 Task: Create a due date automation trigger when advanced on, 2 working days after a card is due add dates due this week at 11:00 AM.
Action: Mouse moved to (850, 263)
Screenshot: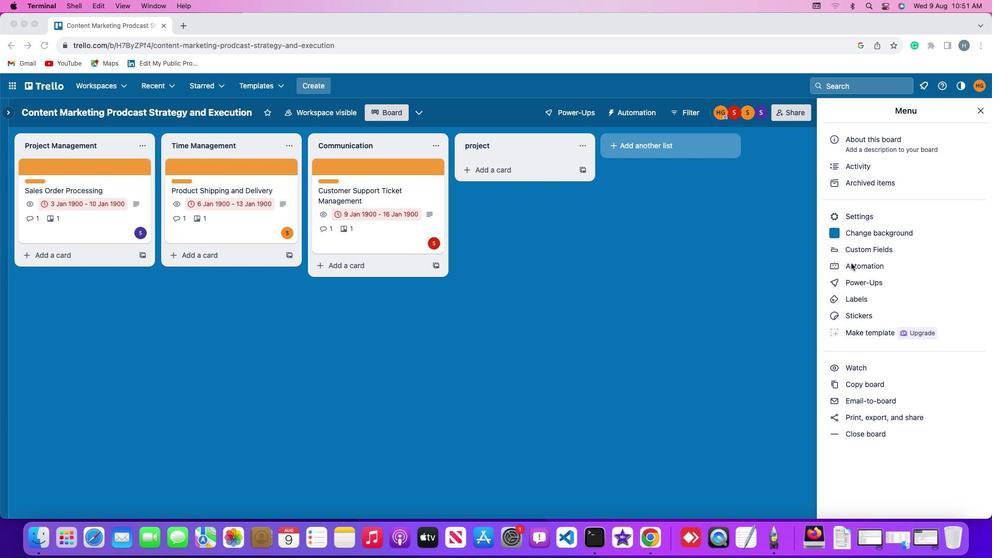 
Action: Mouse pressed left at (850, 263)
Screenshot: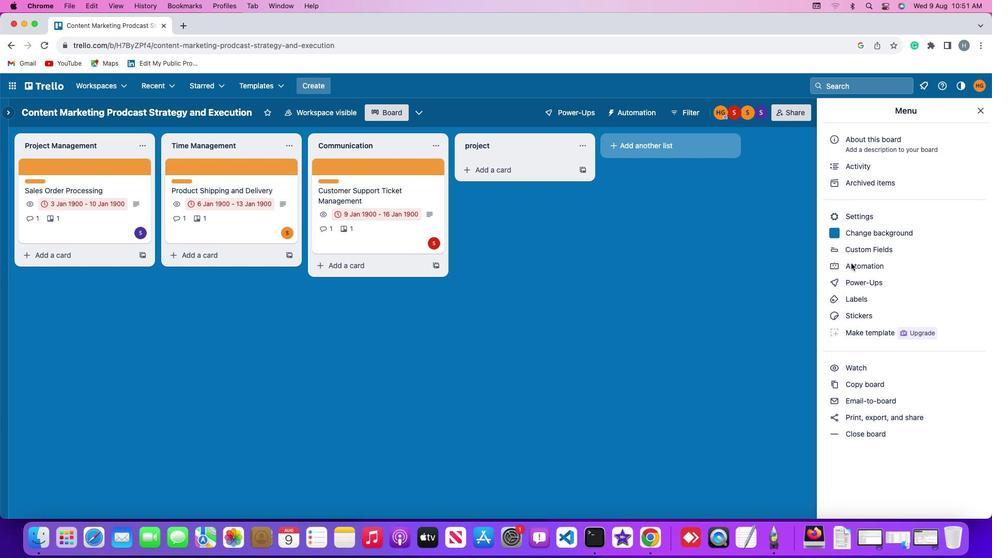 
Action: Mouse pressed left at (850, 263)
Screenshot: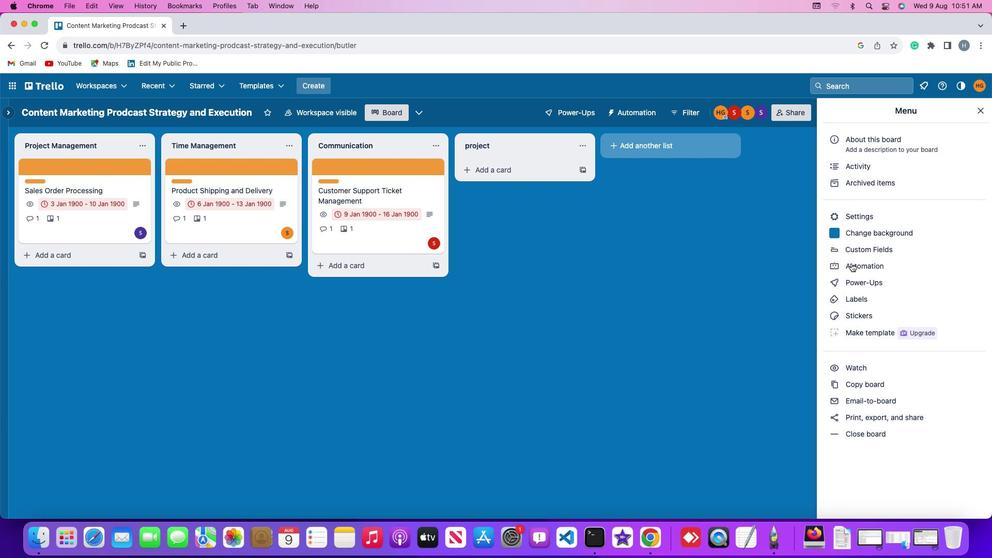 
Action: Mouse moved to (84, 244)
Screenshot: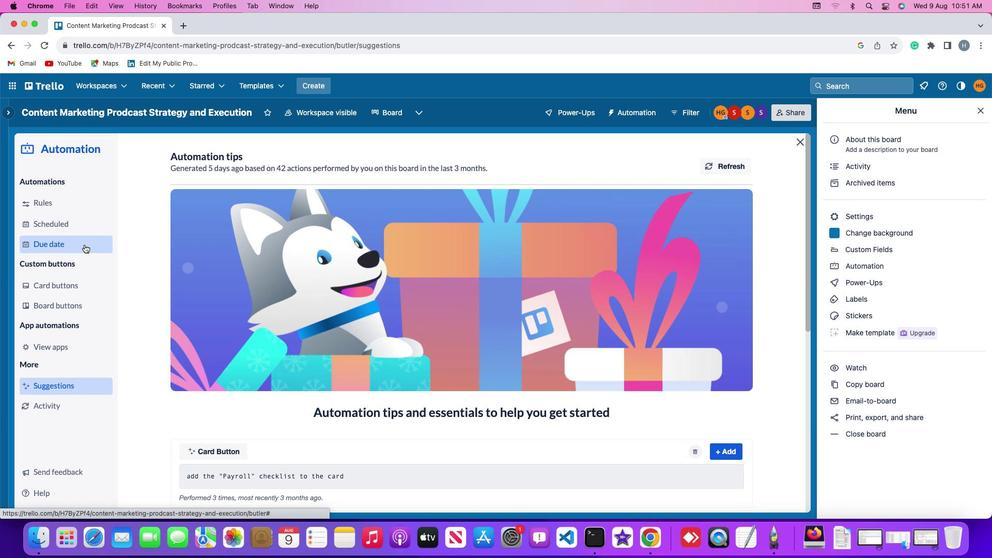 
Action: Mouse pressed left at (84, 244)
Screenshot: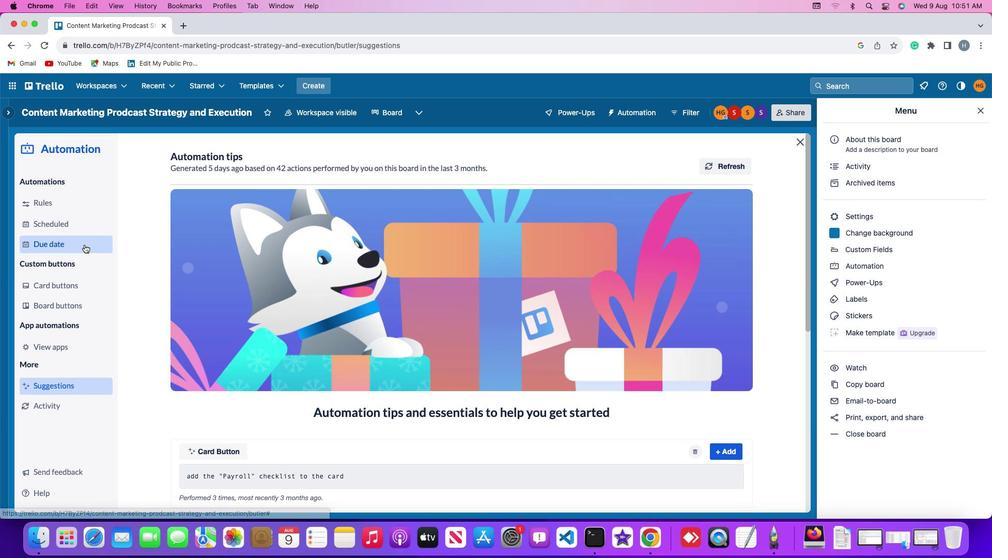 
Action: Mouse moved to (691, 159)
Screenshot: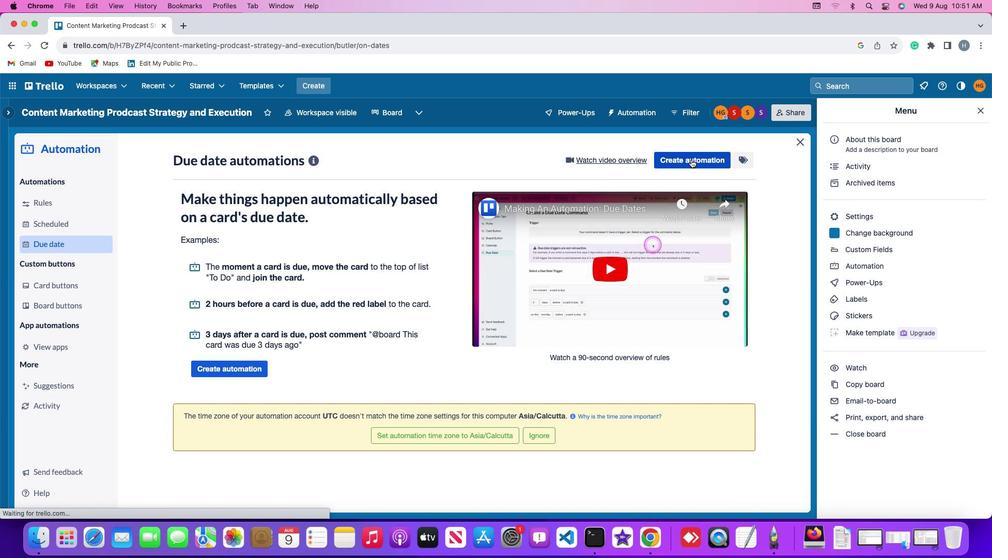 
Action: Mouse pressed left at (691, 159)
Screenshot: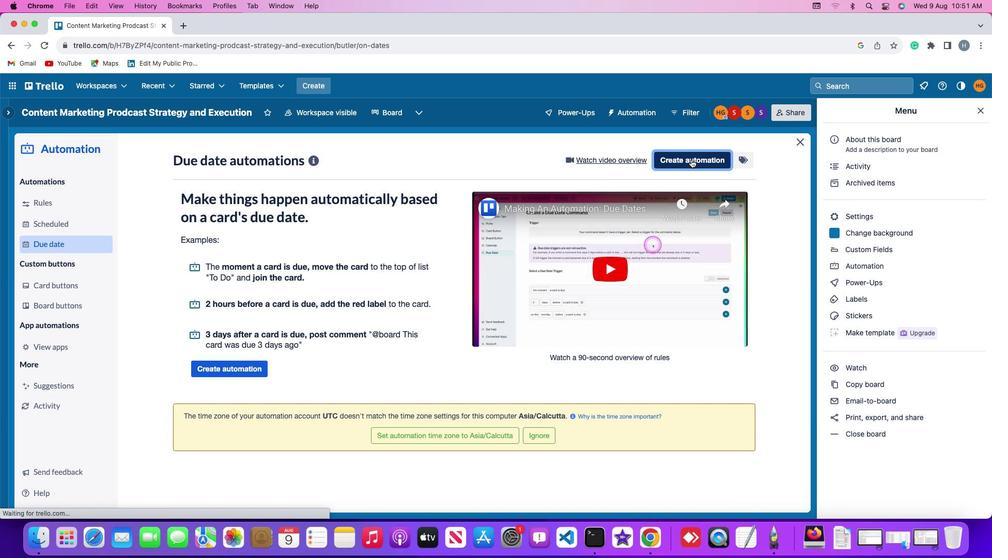 
Action: Mouse moved to (347, 255)
Screenshot: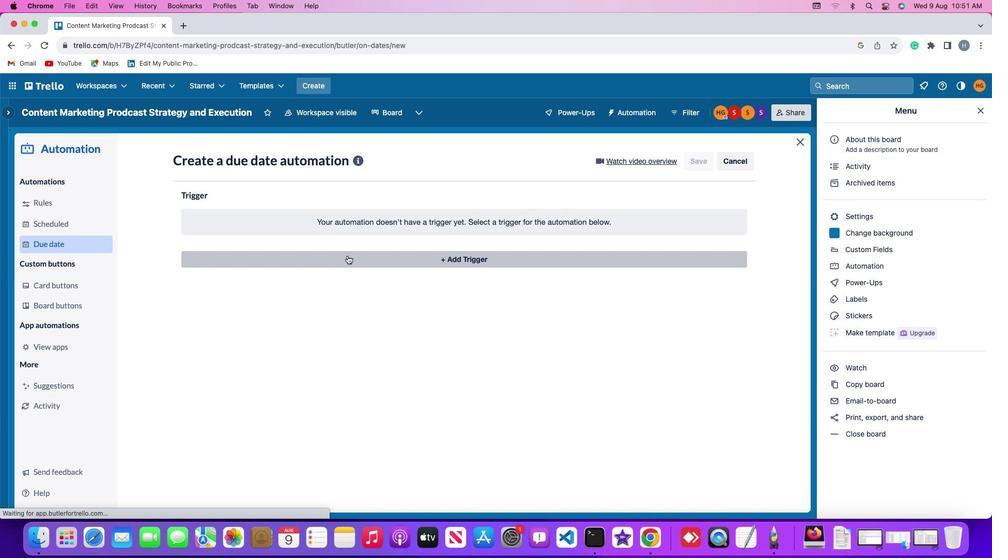 
Action: Mouse pressed left at (347, 255)
Screenshot: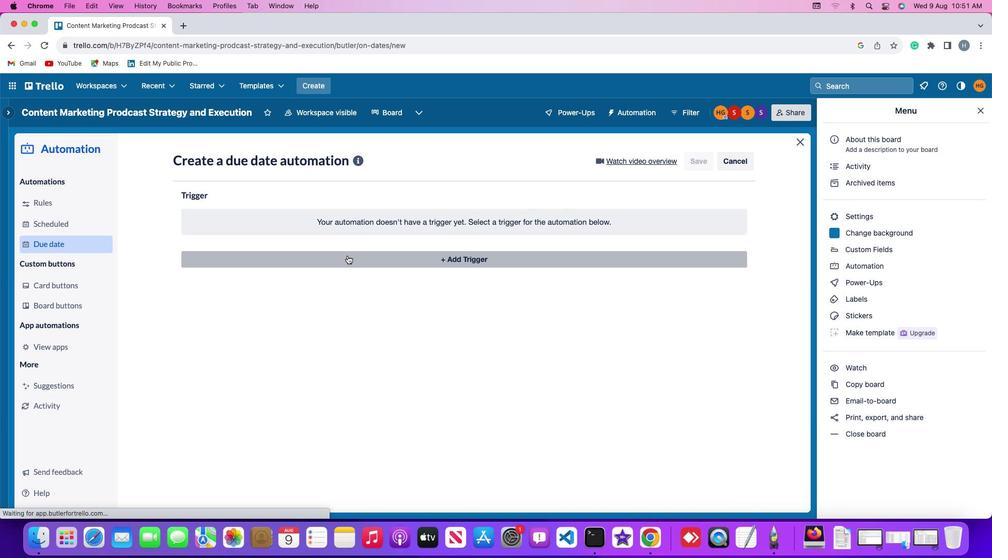 
Action: Mouse moved to (199, 412)
Screenshot: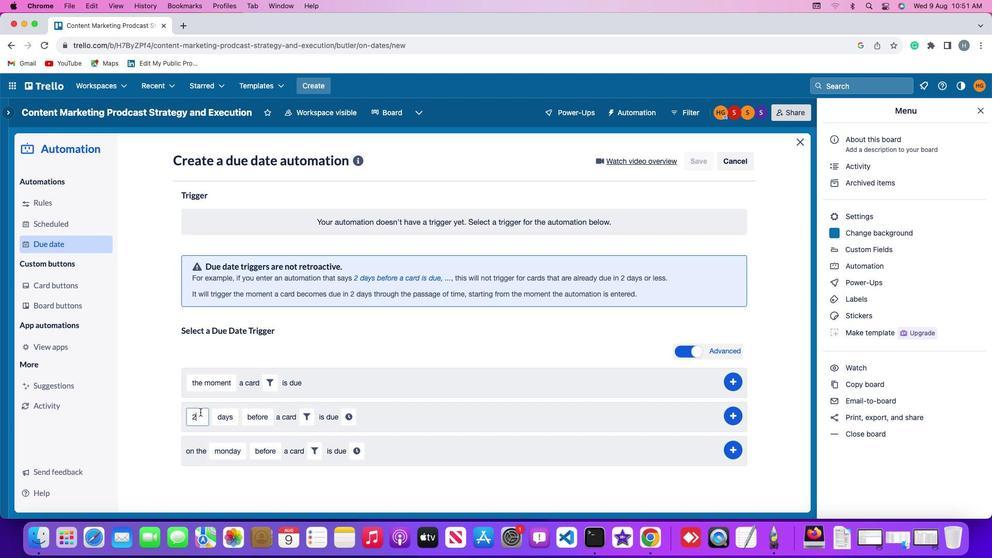 
Action: Mouse pressed left at (199, 412)
Screenshot: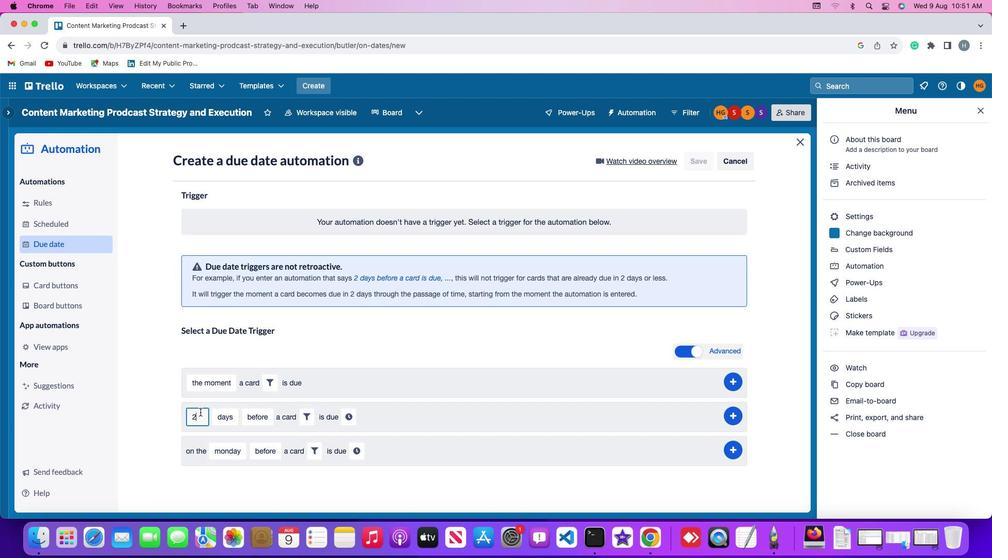 
Action: Key pressed Key.backspace'2'
Screenshot: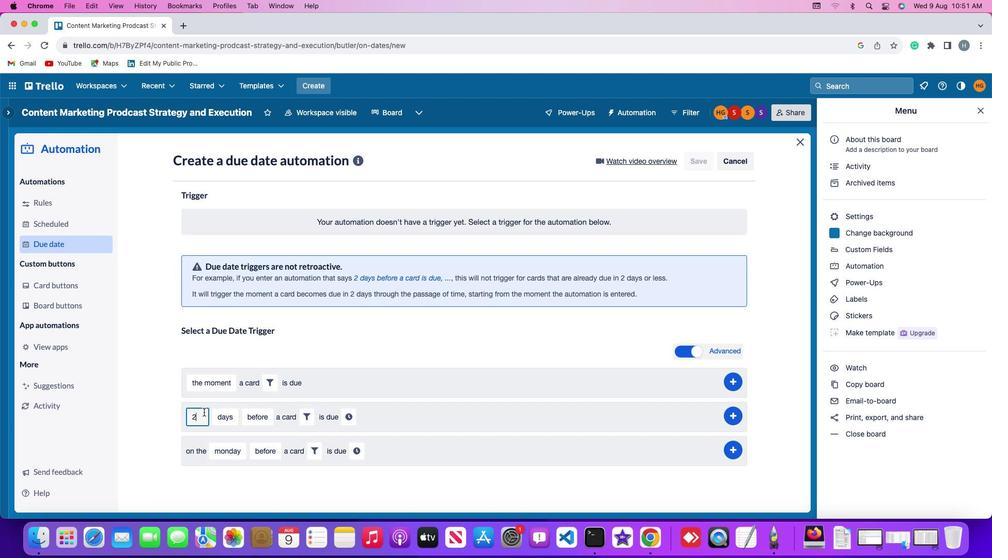 
Action: Mouse moved to (222, 414)
Screenshot: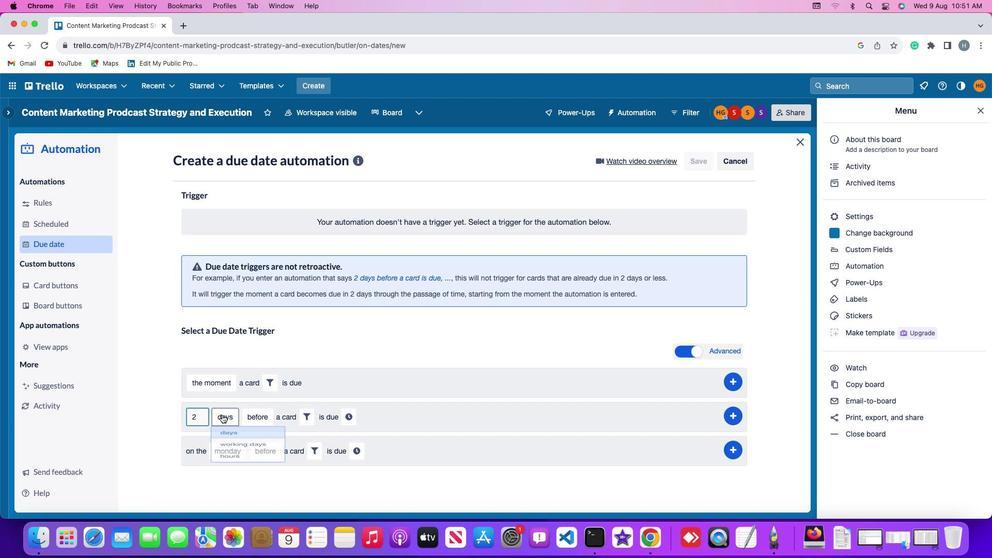 
Action: Mouse pressed left at (222, 414)
Screenshot: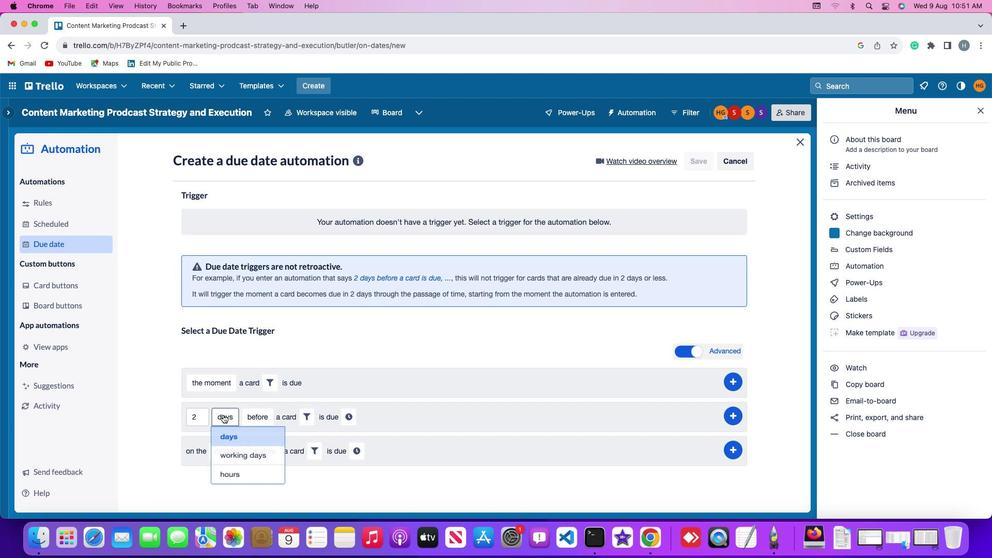 
Action: Mouse moved to (235, 455)
Screenshot: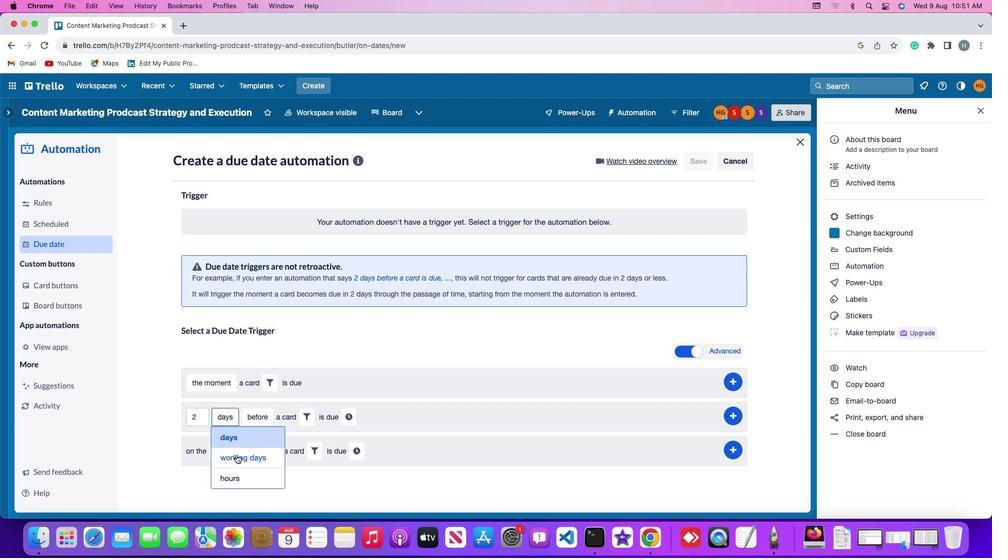 
Action: Mouse pressed left at (235, 455)
Screenshot: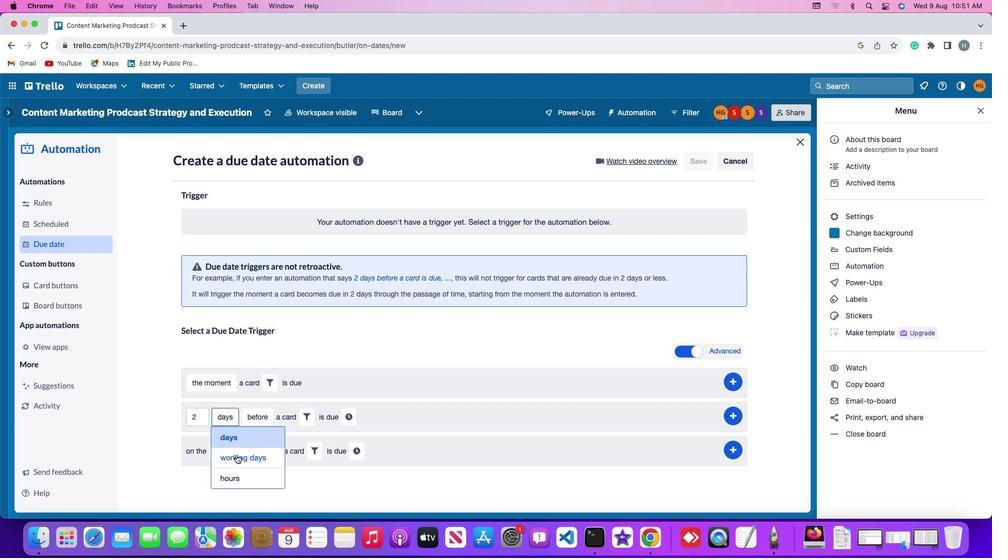 
Action: Mouse moved to (290, 411)
Screenshot: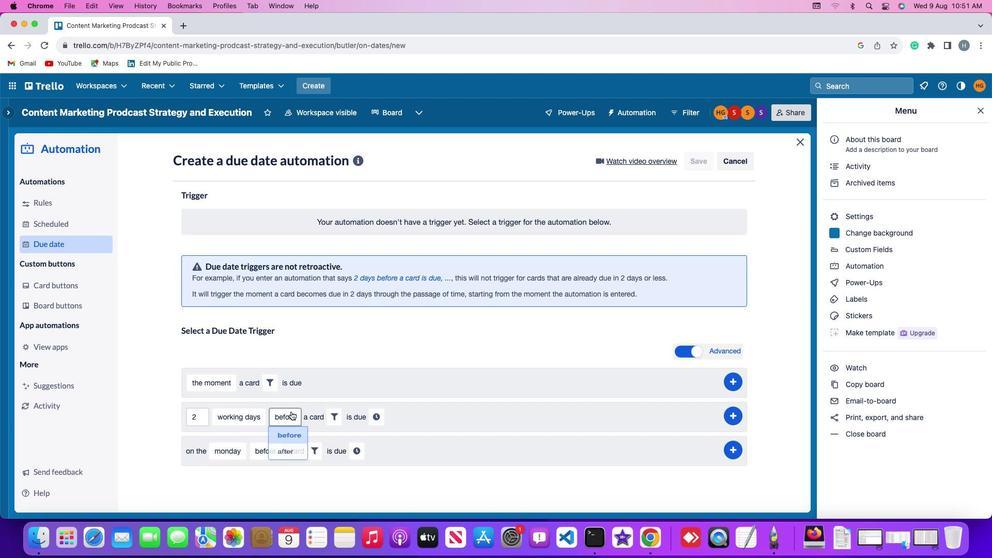 
Action: Mouse pressed left at (290, 411)
Screenshot: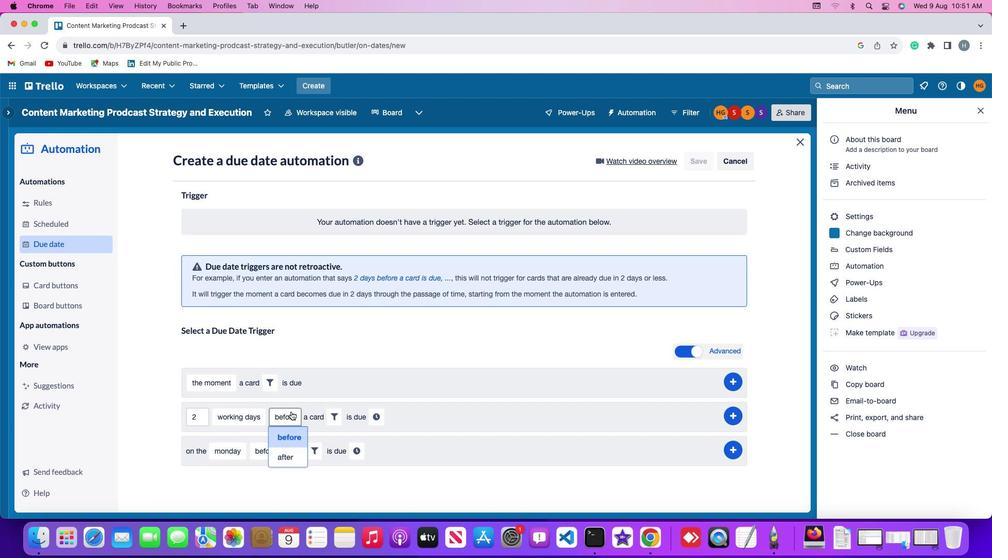 
Action: Mouse moved to (284, 462)
Screenshot: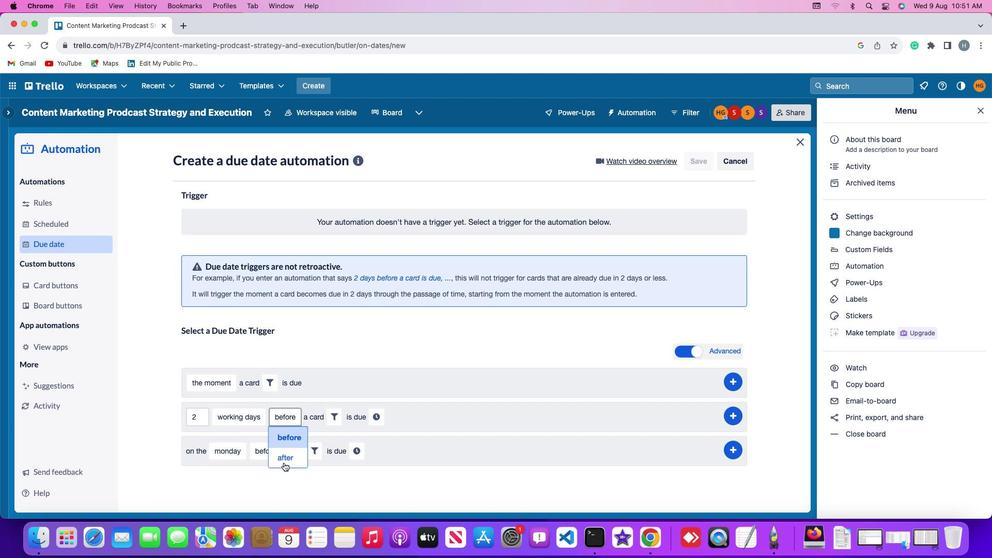
Action: Mouse pressed left at (284, 462)
Screenshot: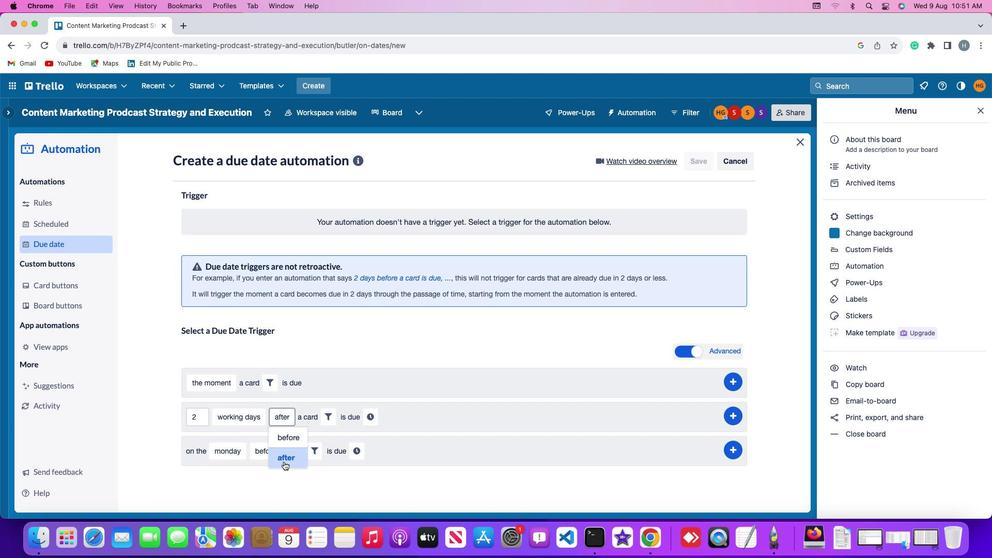 
Action: Mouse moved to (330, 419)
Screenshot: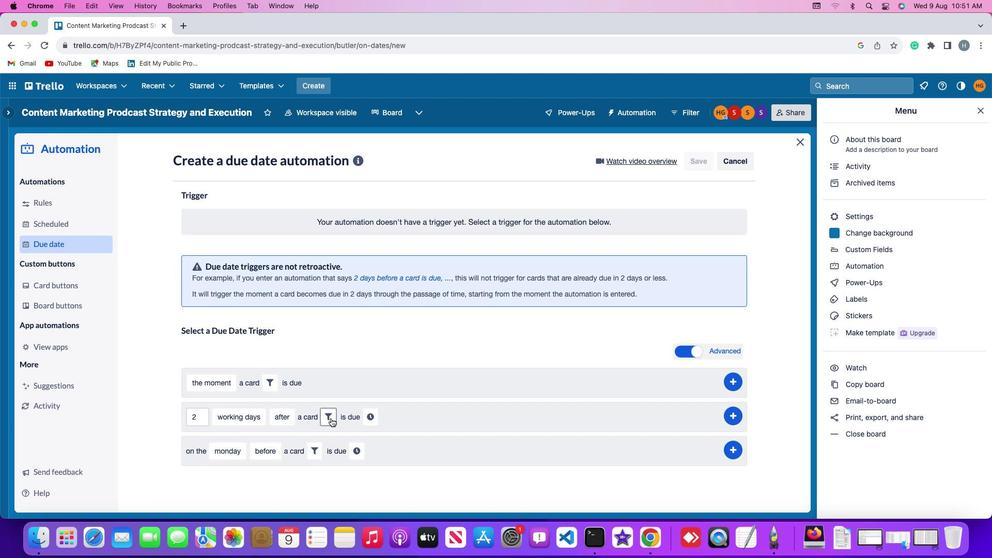 
Action: Mouse pressed left at (330, 419)
Screenshot: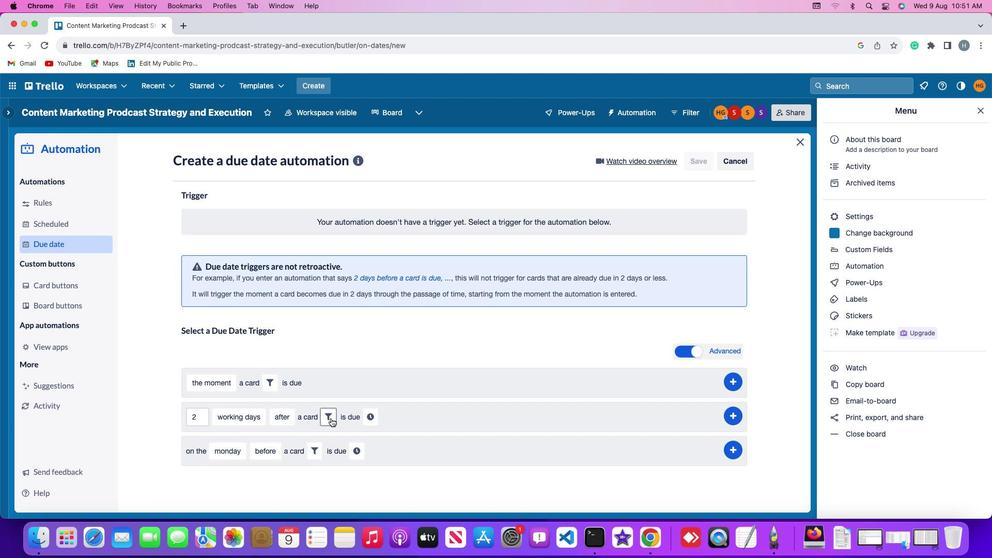 
Action: Mouse moved to (381, 447)
Screenshot: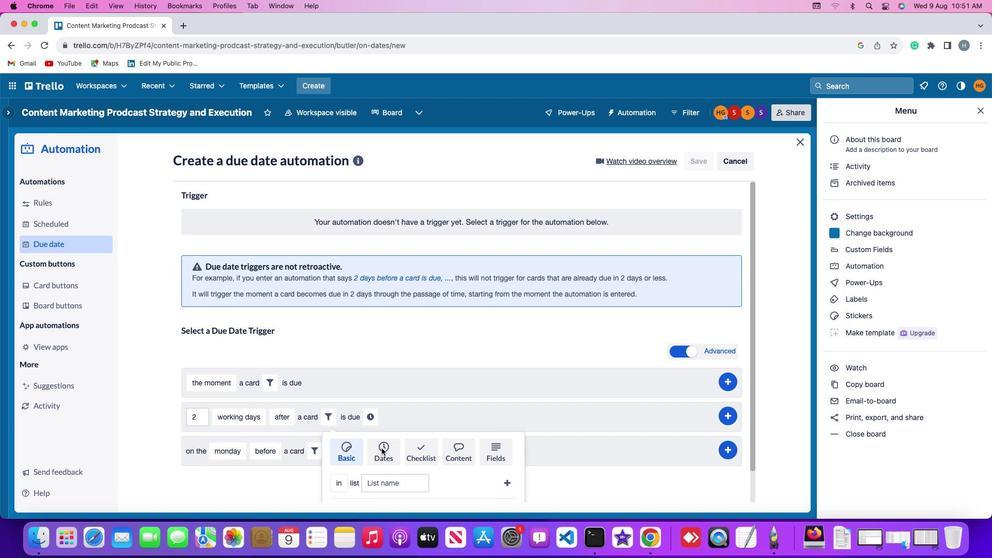 
Action: Mouse pressed left at (381, 447)
Screenshot: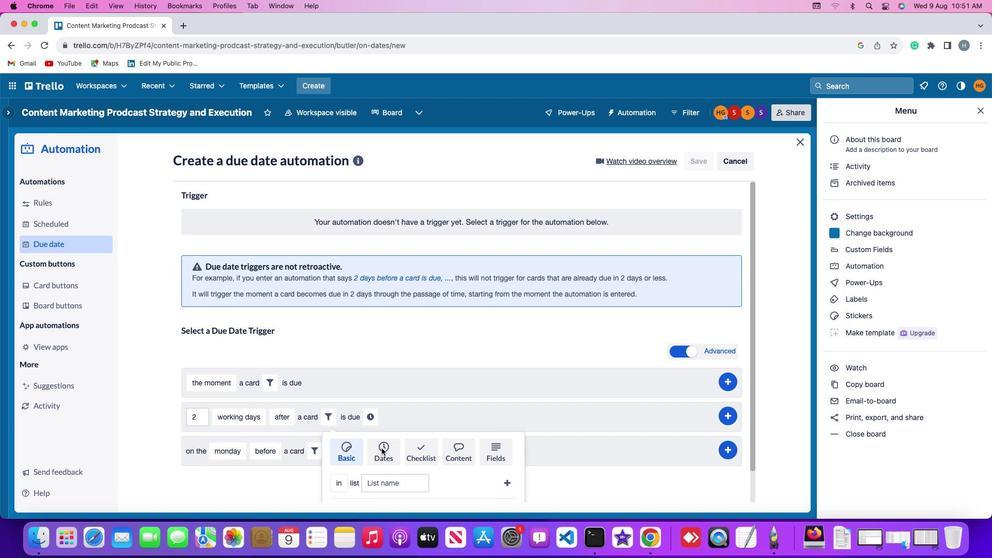 
Action: Mouse moved to (313, 473)
Screenshot: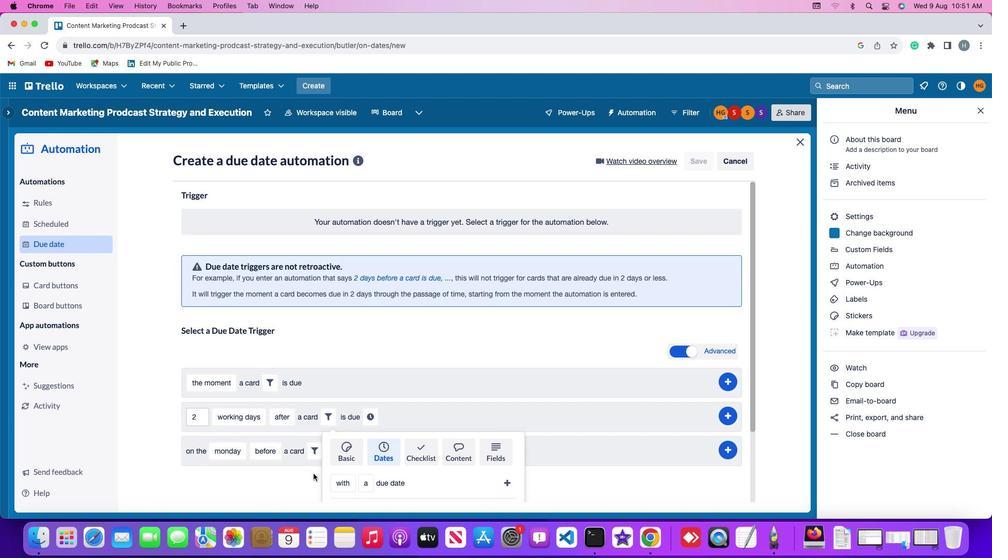 
Action: Mouse scrolled (313, 473) with delta (0, 0)
Screenshot: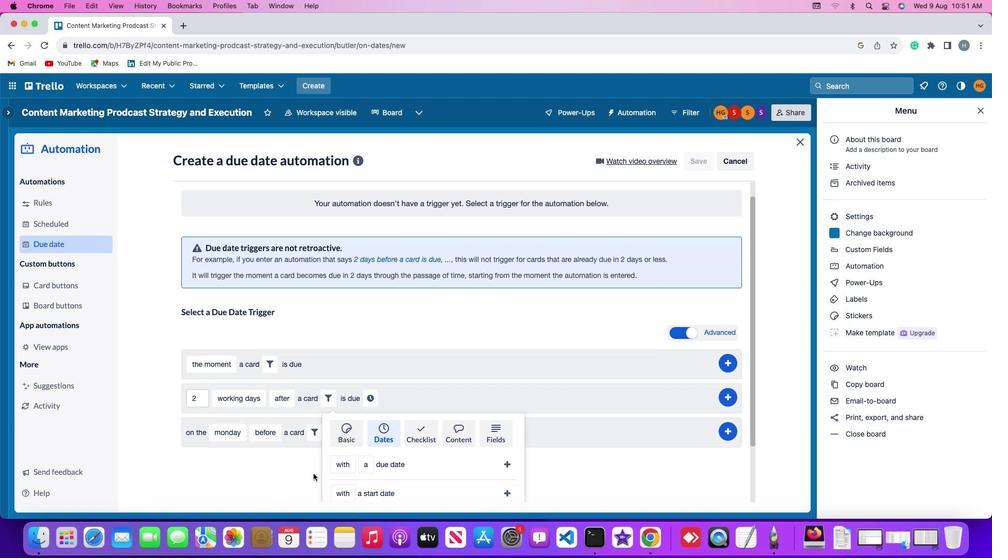 
Action: Mouse scrolled (313, 473) with delta (0, 0)
Screenshot: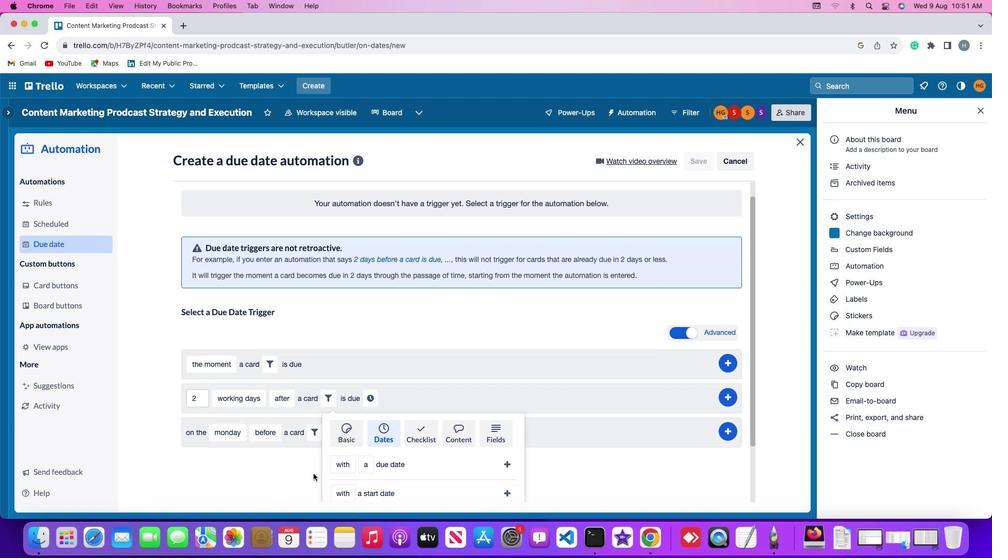 
Action: Mouse scrolled (313, 473) with delta (0, -1)
Screenshot: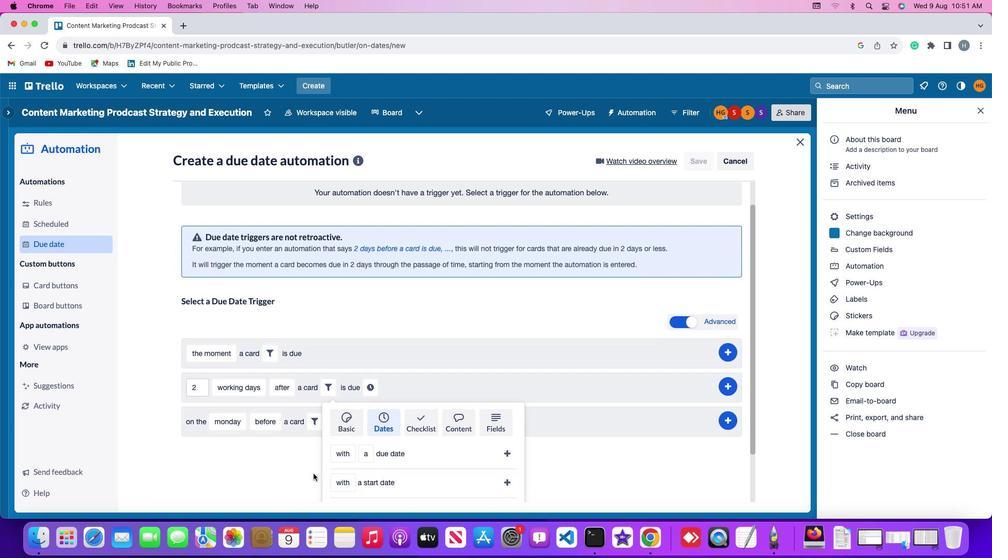 
Action: Mouse scrolled (313, 473) with delta (0, -2)
Screenshot: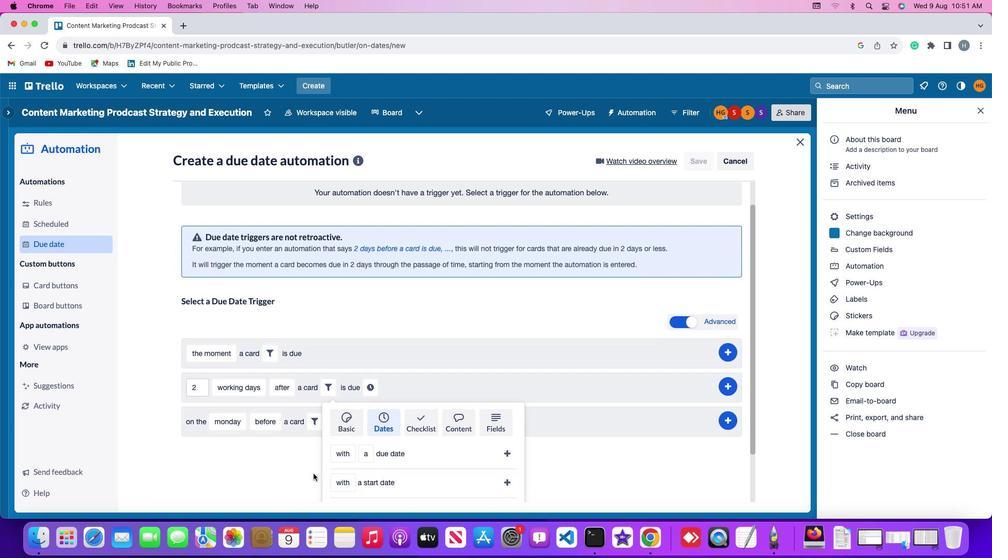 
Action: Mouse scrolled (313, 473) with delta (0, -3)
Screenshot: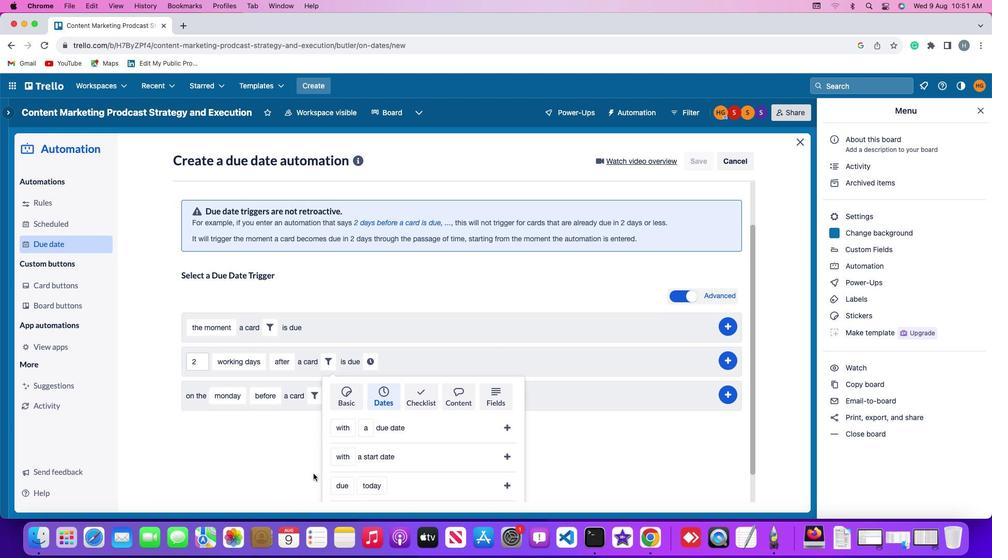
Action: Mouse scrolled (313, 473) with delta (0, -3)
Screenshot: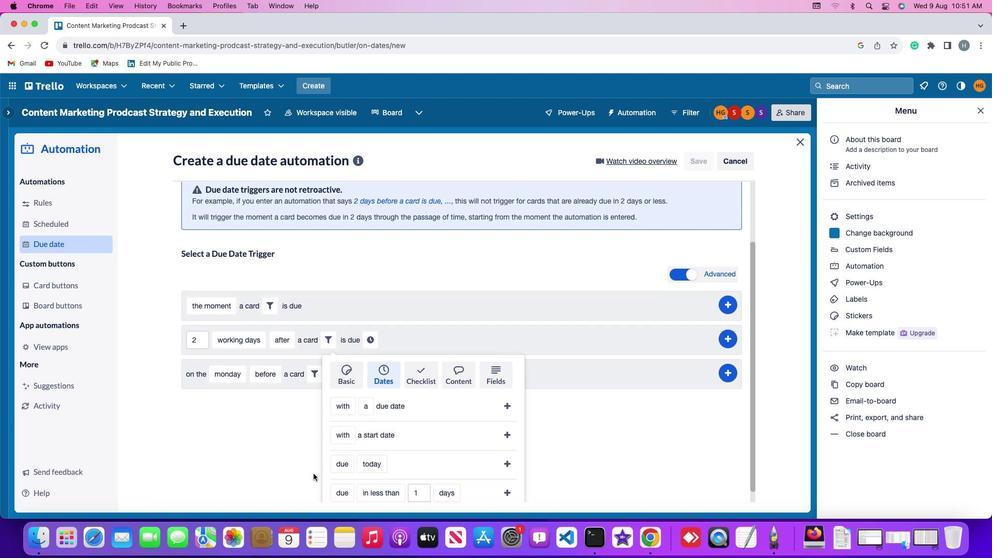 
Action: Mouse scrolled (313, 473) with delta (0, 0)
Screenshot: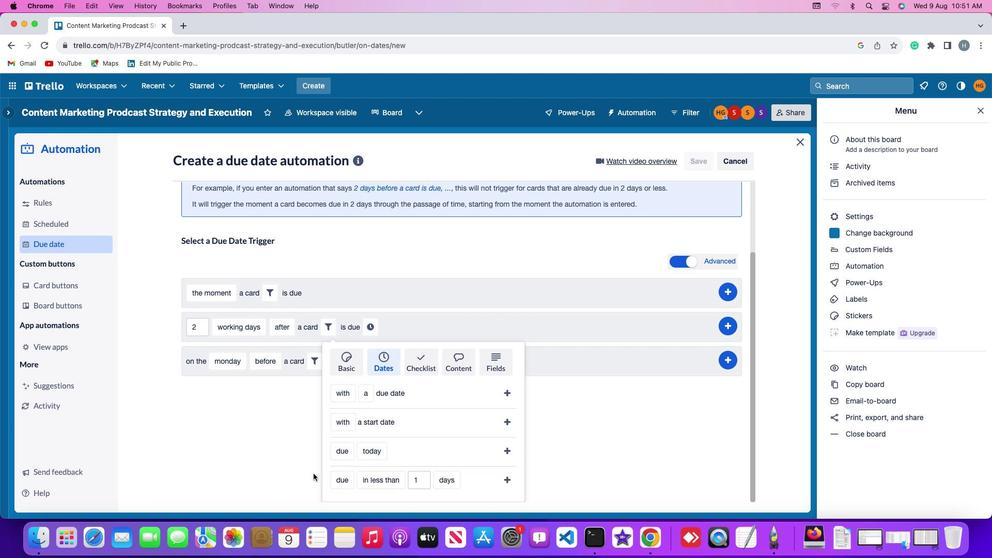 
Action: Mouse scrolled (313, 473) with delta (0, 0)
Screenshot: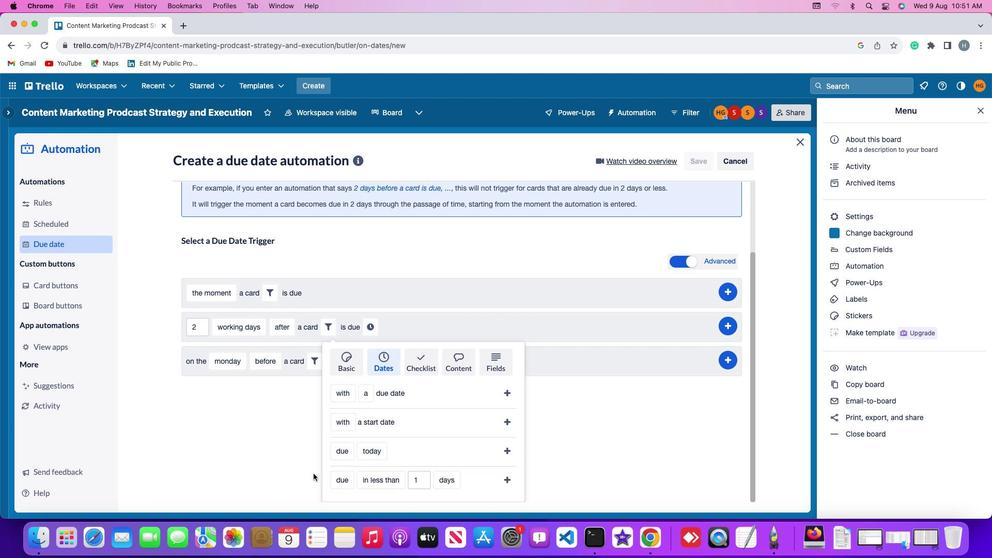 
Action: Mouse scrolled (313, 473) with delta (0, -1)
Screenshot: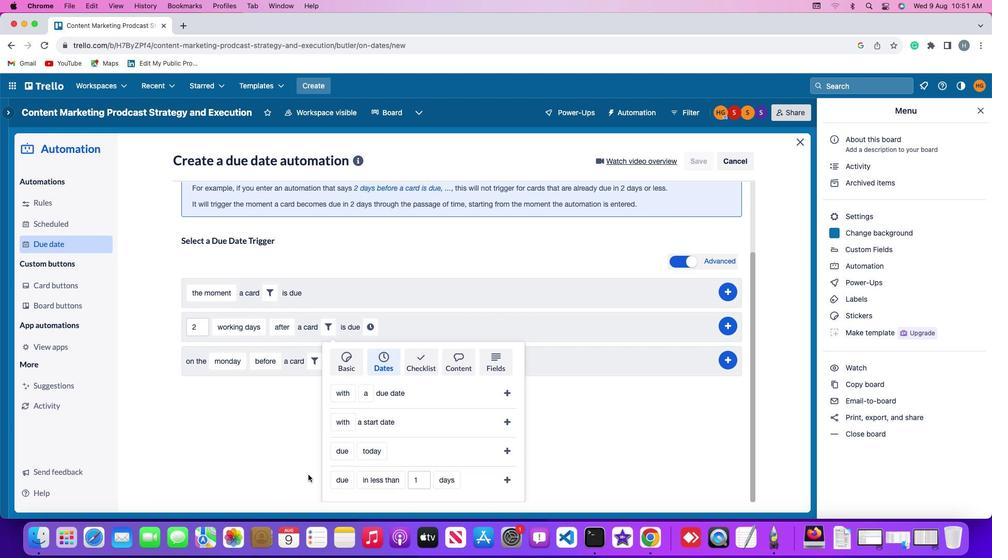 
Action: Mouse scrolled (313, 473) with delta (0, -2)
Screenshot: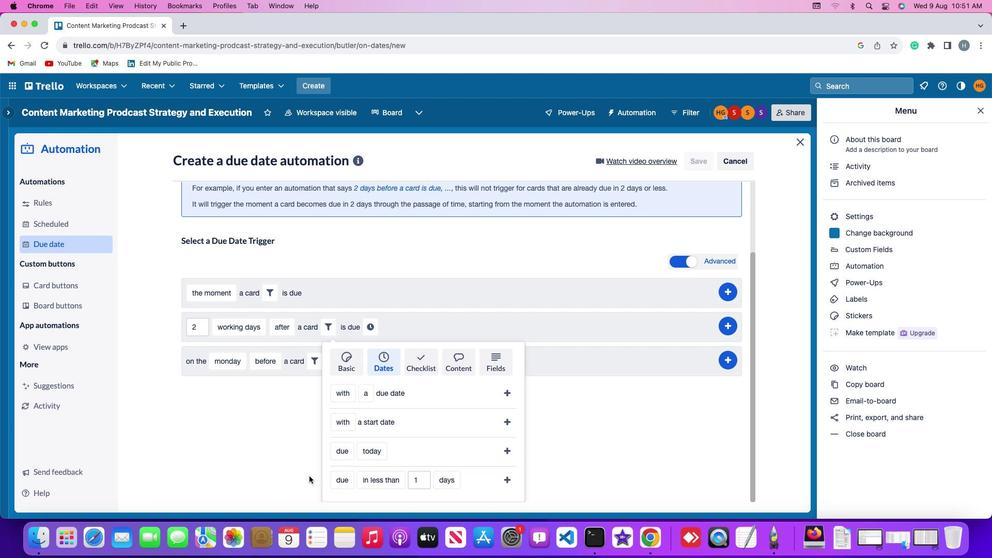 
Action: Mouse moved to (335, 458)
Screenshot: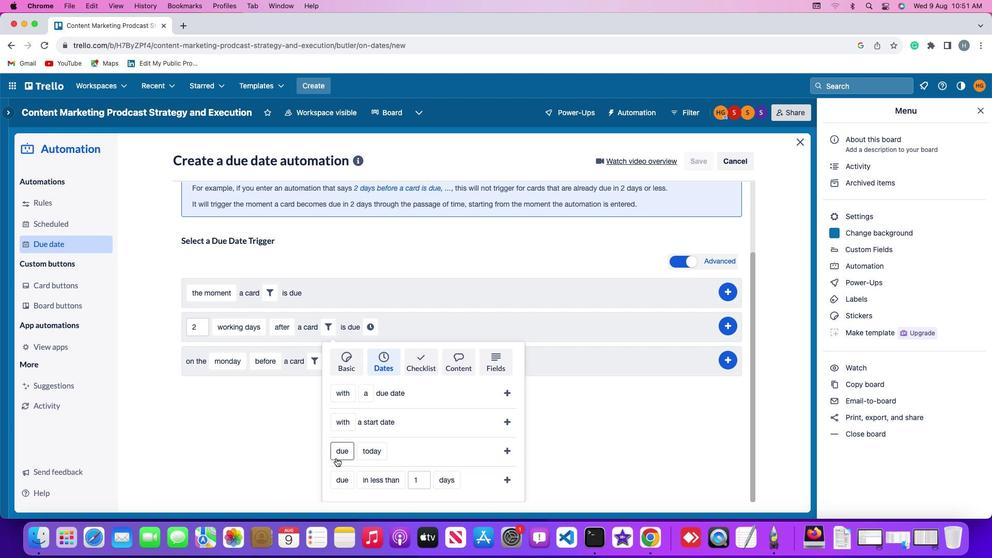 
Action: Mouse pressed left at (335, 458)
Screenshot: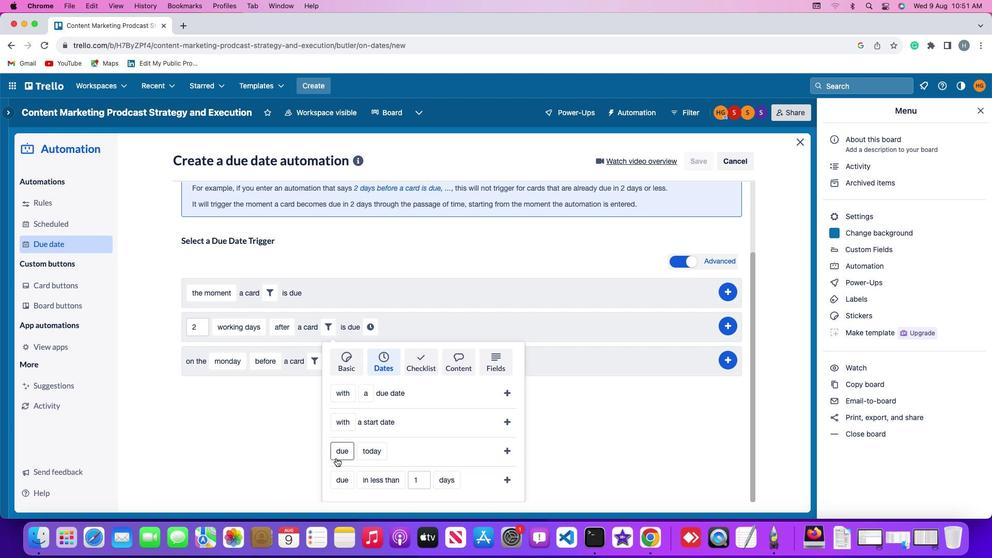 
Action: Mouse moved to (366, 372)
Screenshot: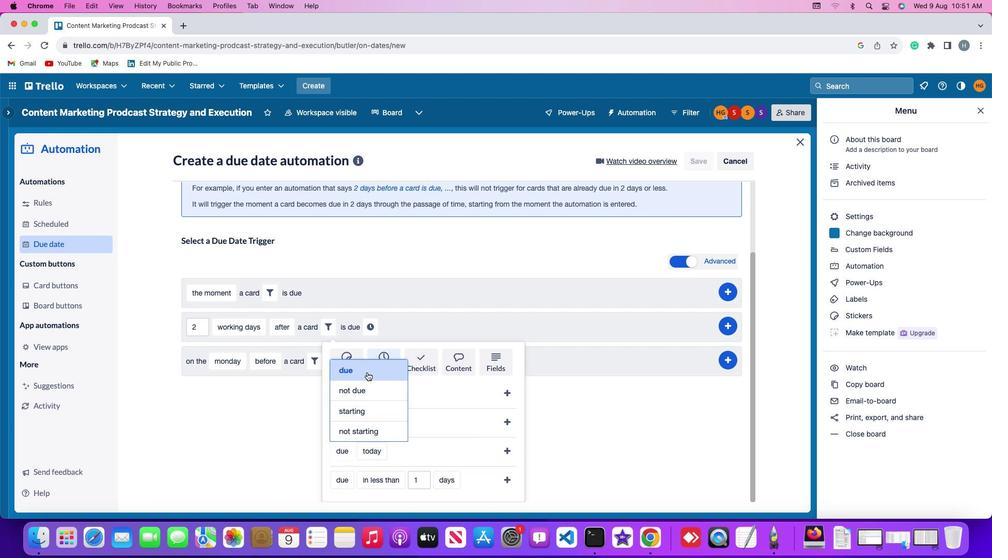 
Action: Mouse pressed left at (366, 372)
Screenshot: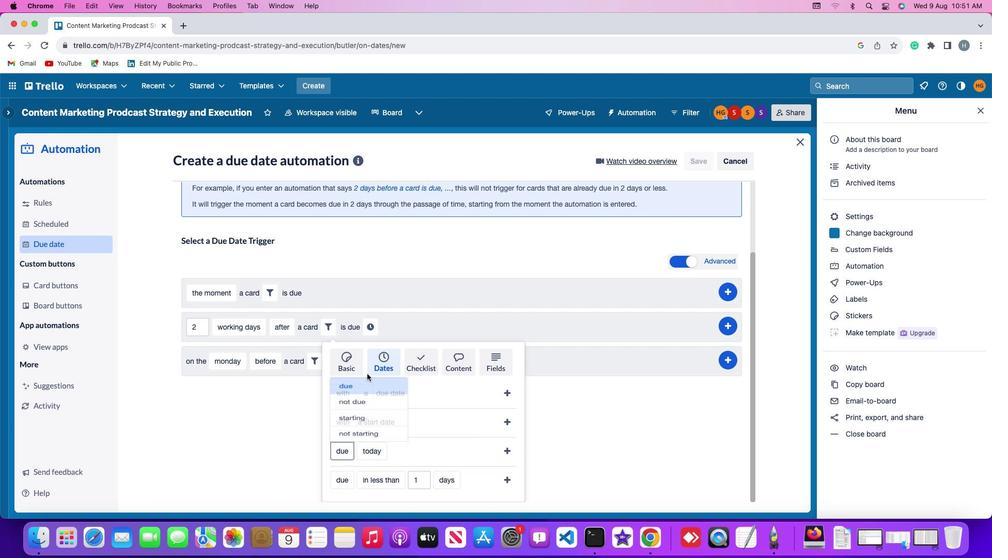 
Action: Mouse moved to (375, 447)
Screenshot: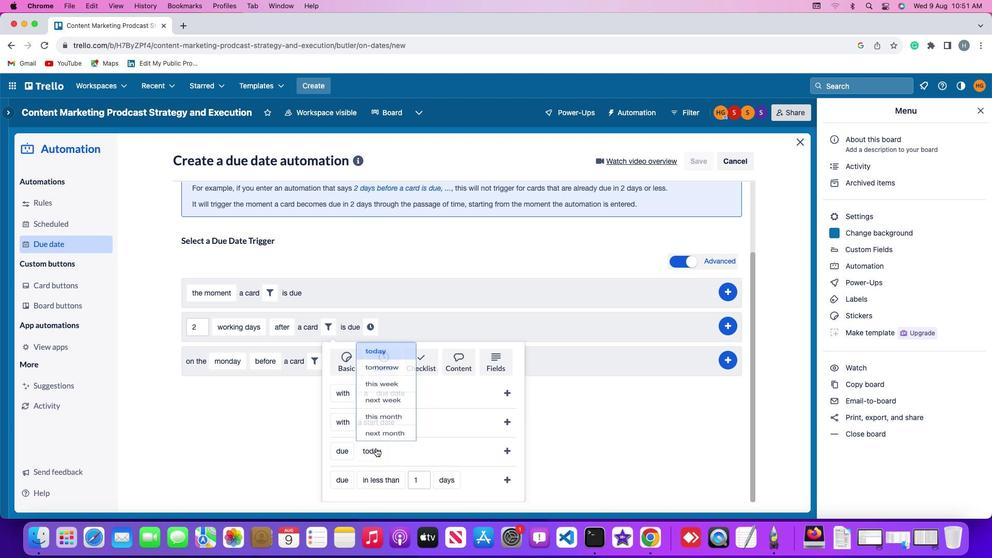 
Action: Mouse pressed left at (375, 447)
Screenshot: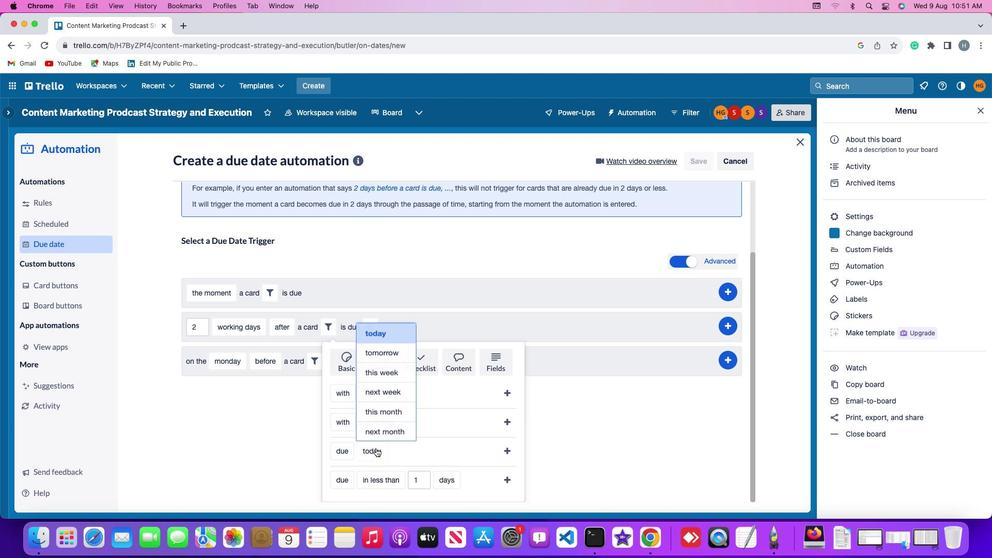 
Action: Mouse moved to (384, 365)
Screenshot: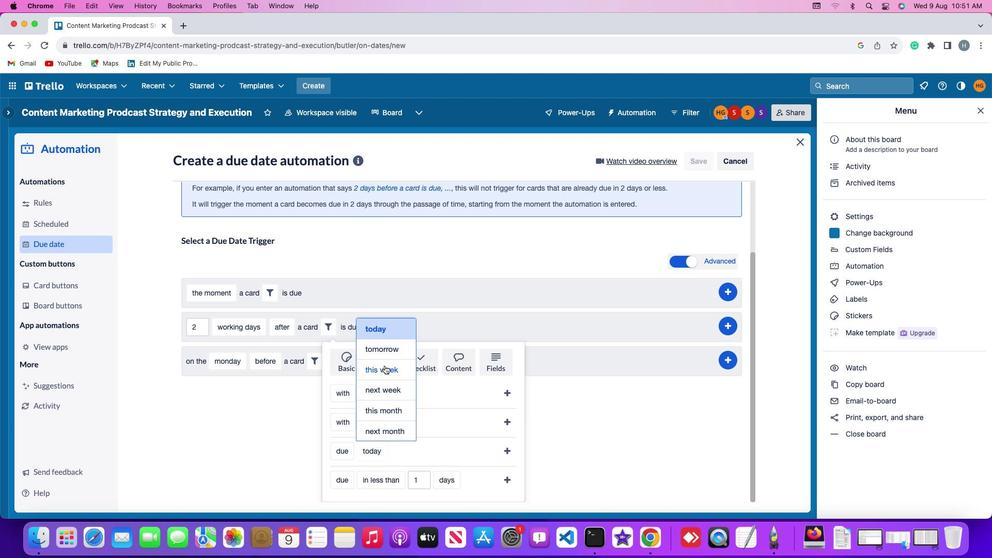 
Action: Mouse pressed left at (384, 365)
Screenshot: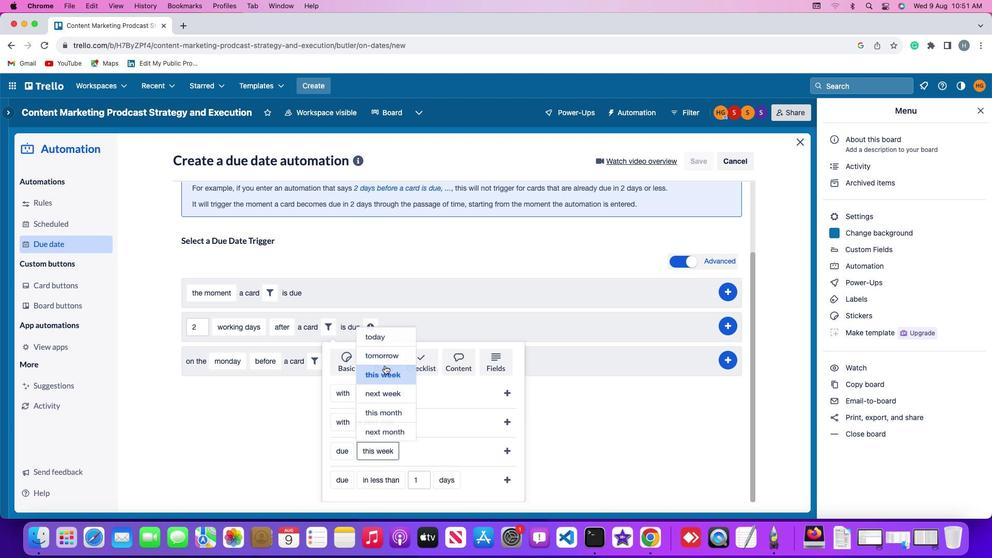 
Action: Mouse moved to (507, 448)
Screenshot: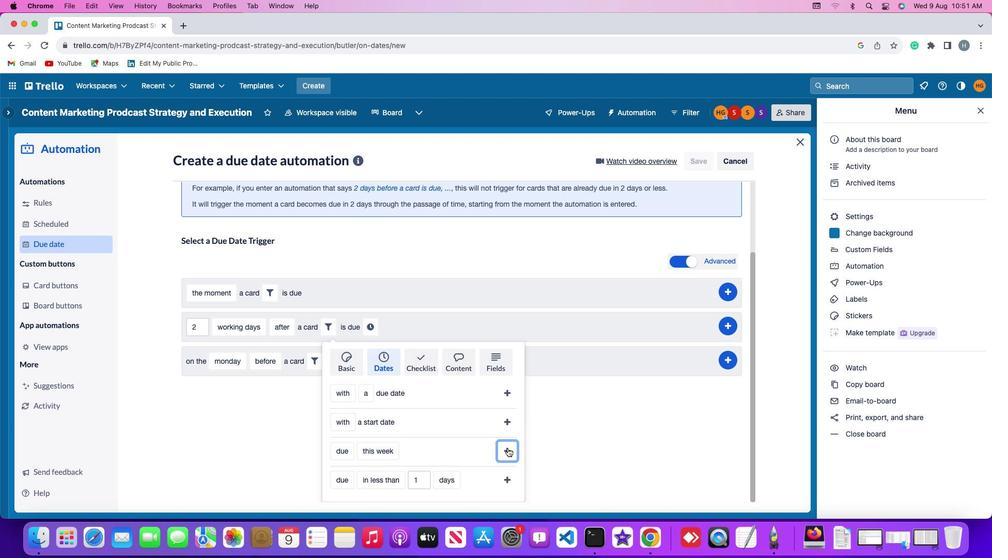 
Action: Mouse pressed left at (507, 448)
Screenshot: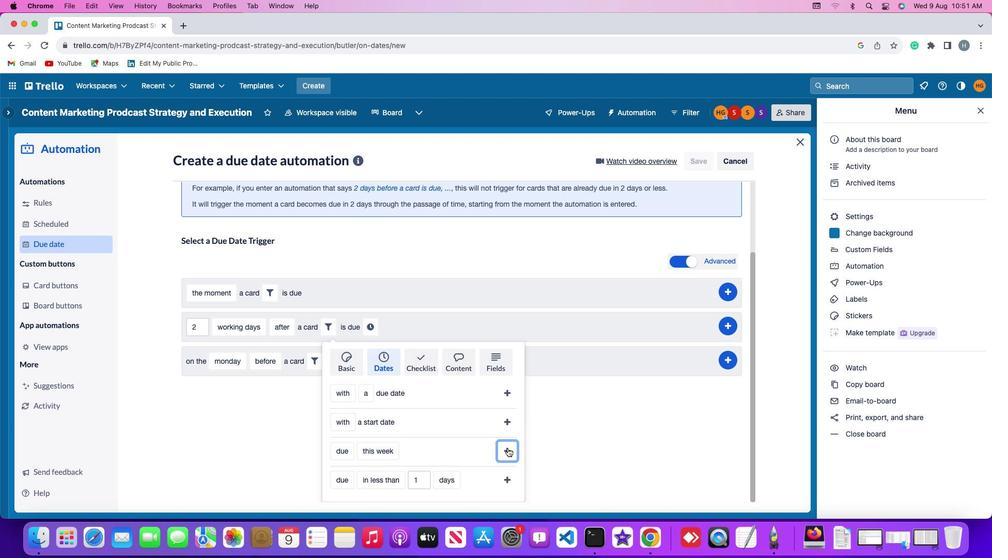 
Action: Mouse moved to (440, 409)
Screenshot: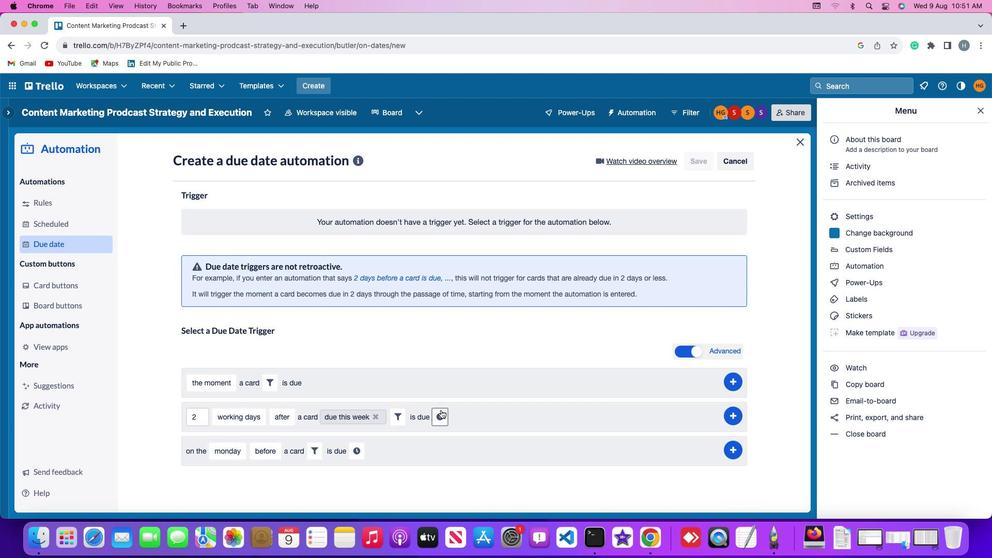 
Action: Mouse pressed left at (440, 409)
Screenshot: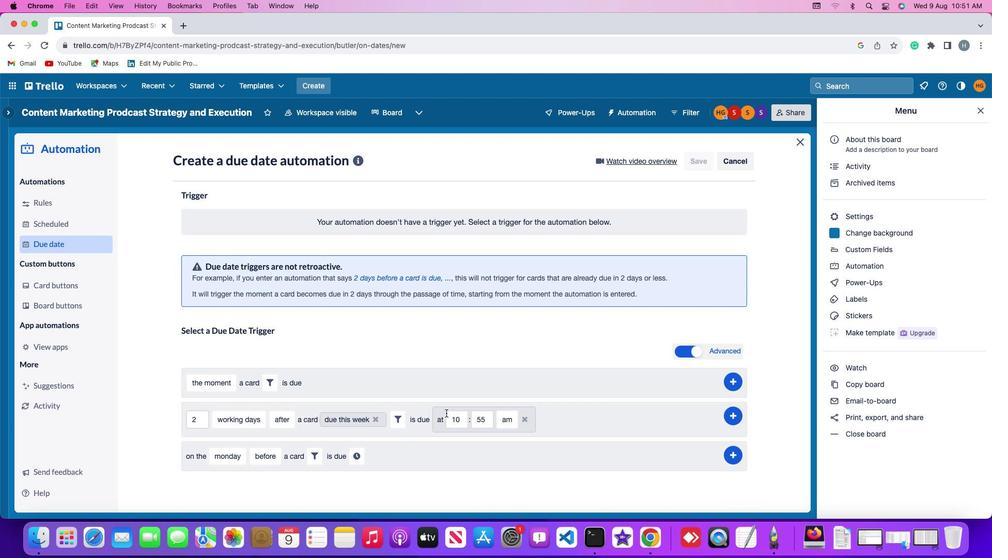 
Action: Mouse moved to (459, 419)
Screenshot: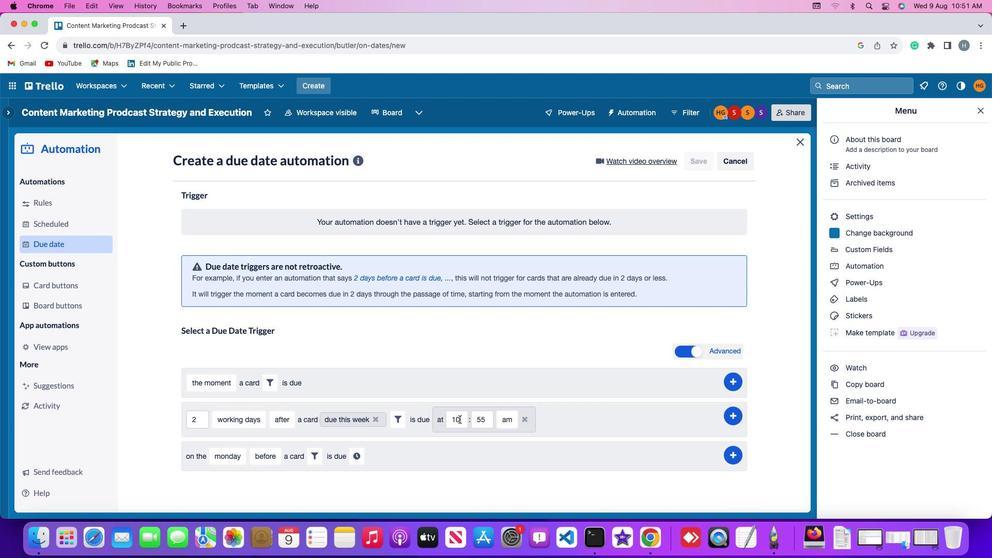 
Action: Mouse pressed left at (459, 419)
Screenshot: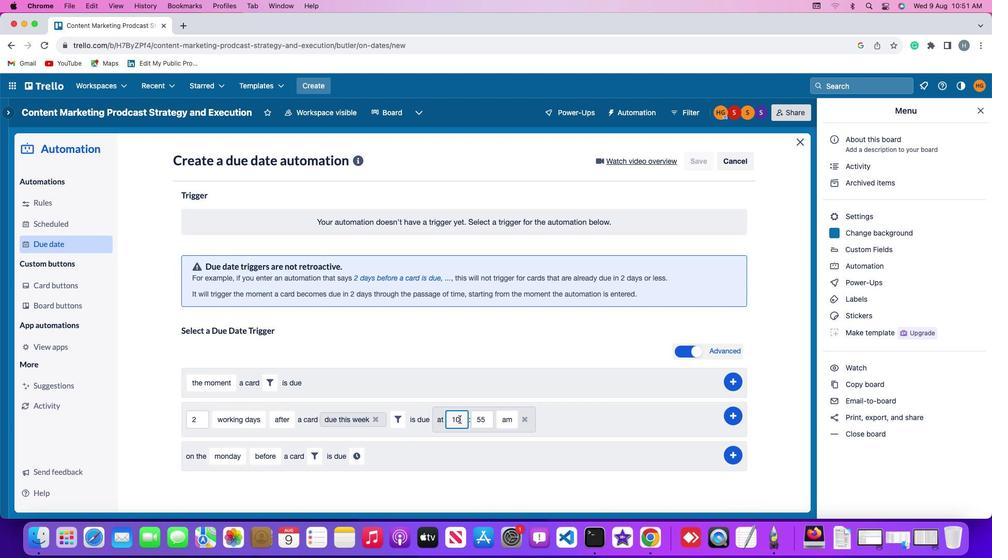 
Action: Key pressed Key.backspaceKey.backspace
Screenshot: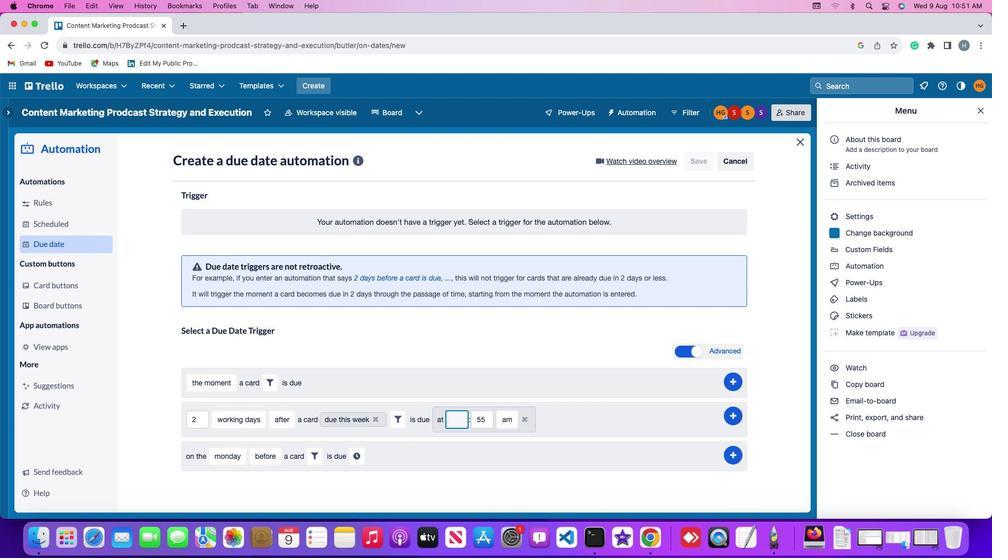 
Action: Mouse moved to (460, 420)
Screenshot: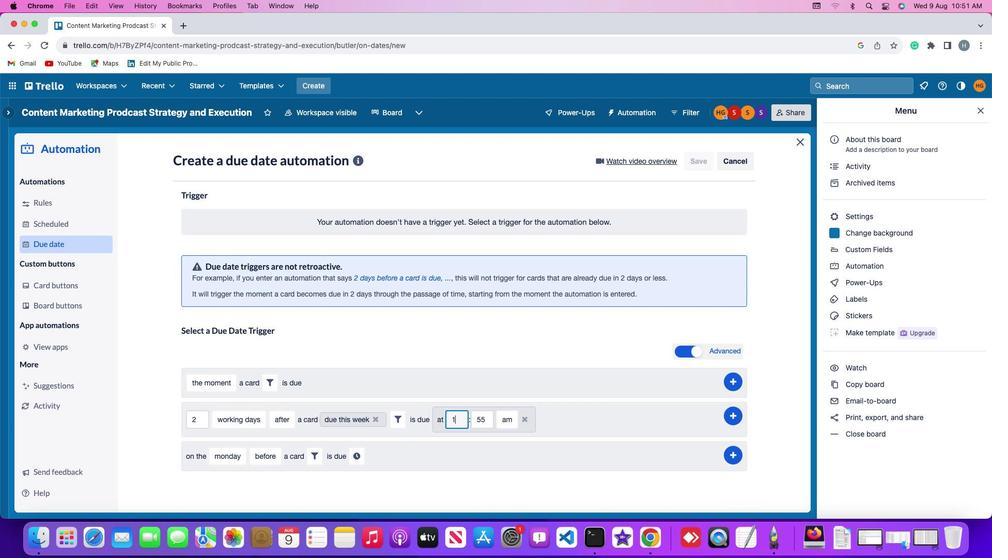 
Action: Key pressed '1'
Screenshot: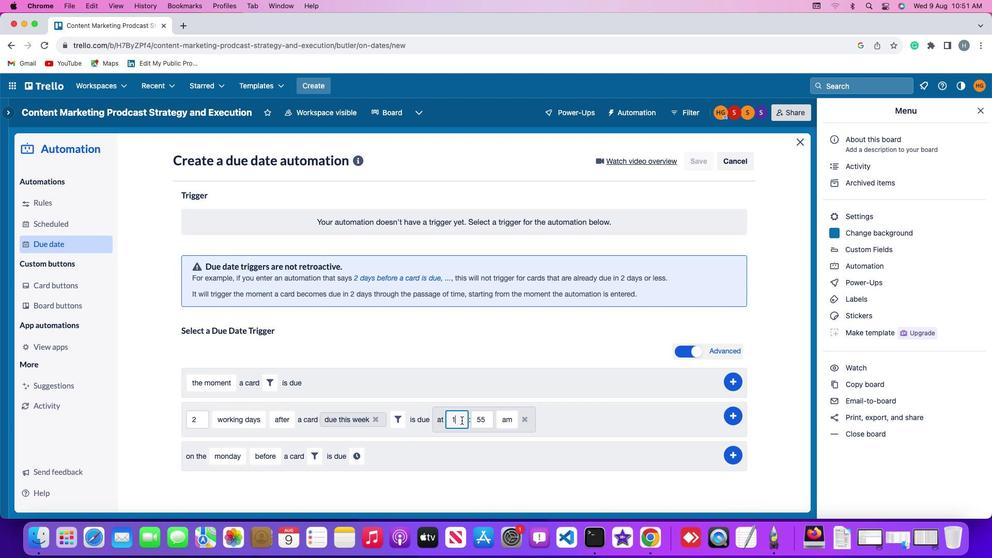 
Action: Mouse moved to (460, 420)
Screenshot: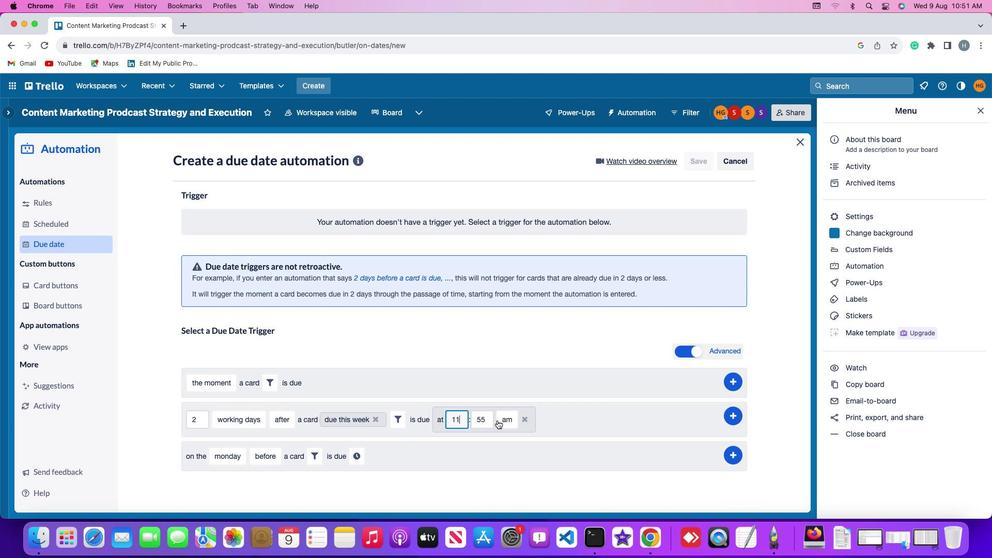 
Action: Key pressed '1'
Screenshot: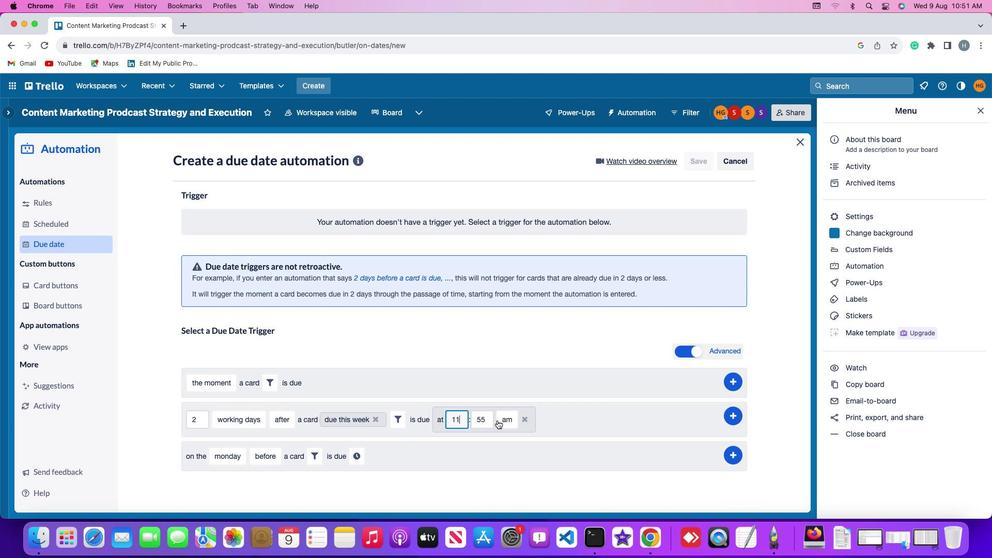 
Action: Mouse moved to (491, 417)
Screenshot: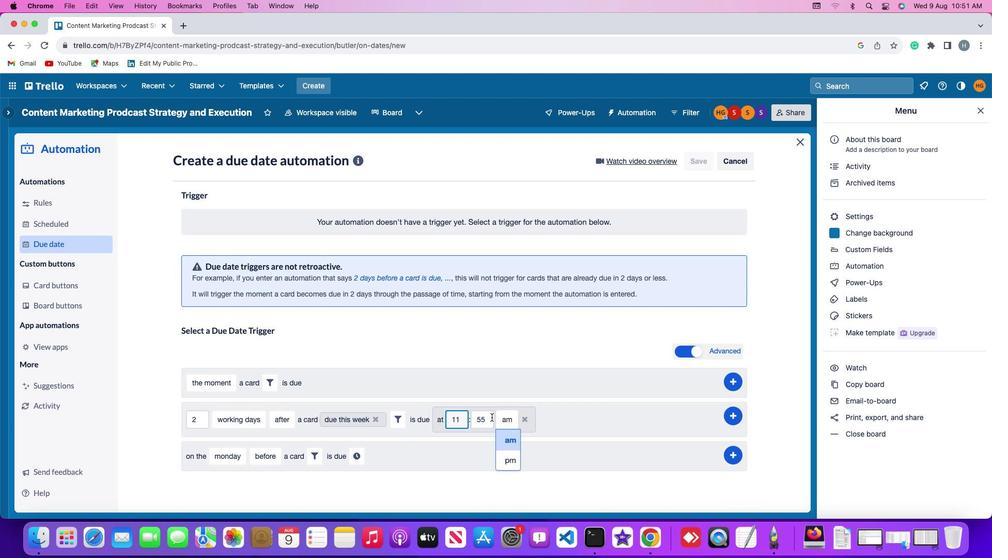 
Action: Mouse pressed left at (491, 417)
Screenshot: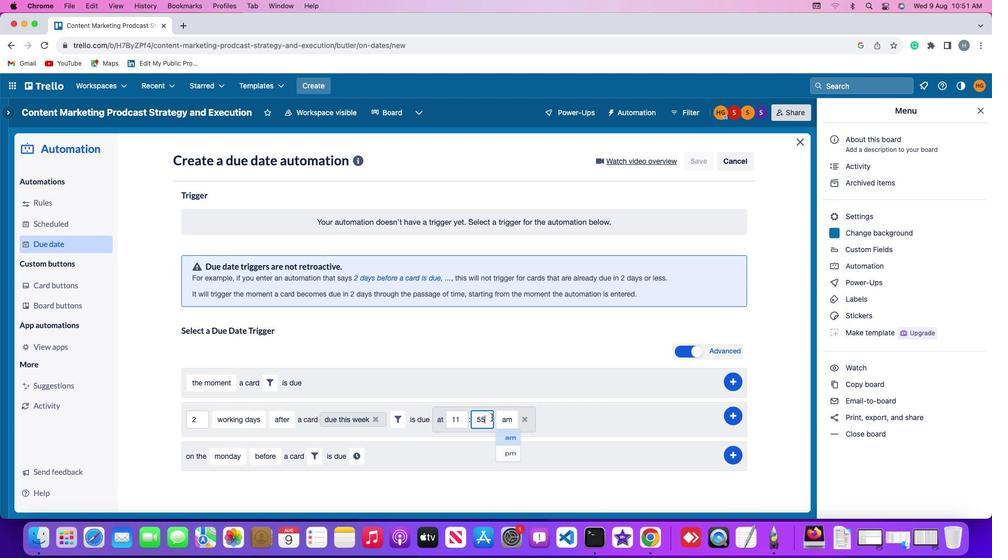
Action: Mouse moved to (491, 417)
Screenshot: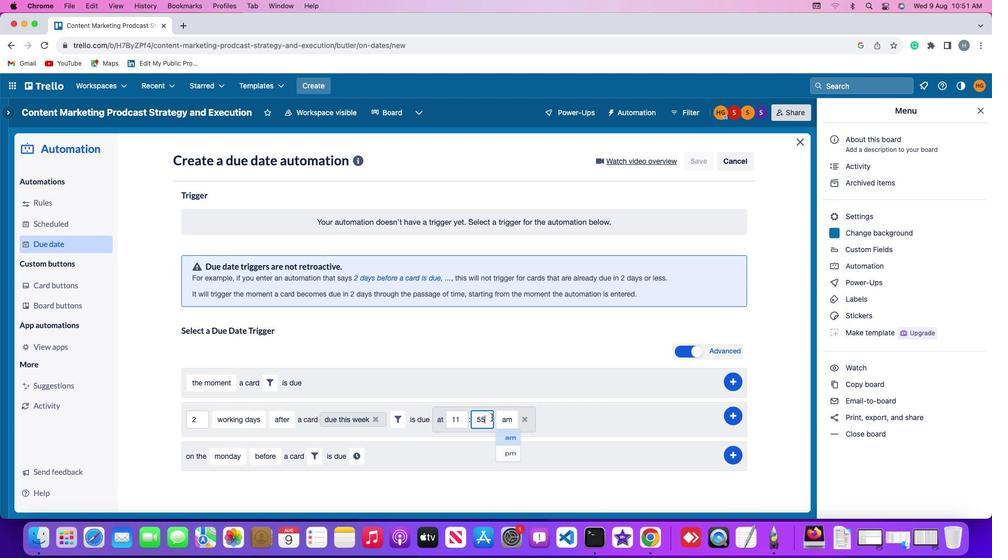 
Action: Key pressed Key.backspaceKey.backspace'0''0'
Screenshot: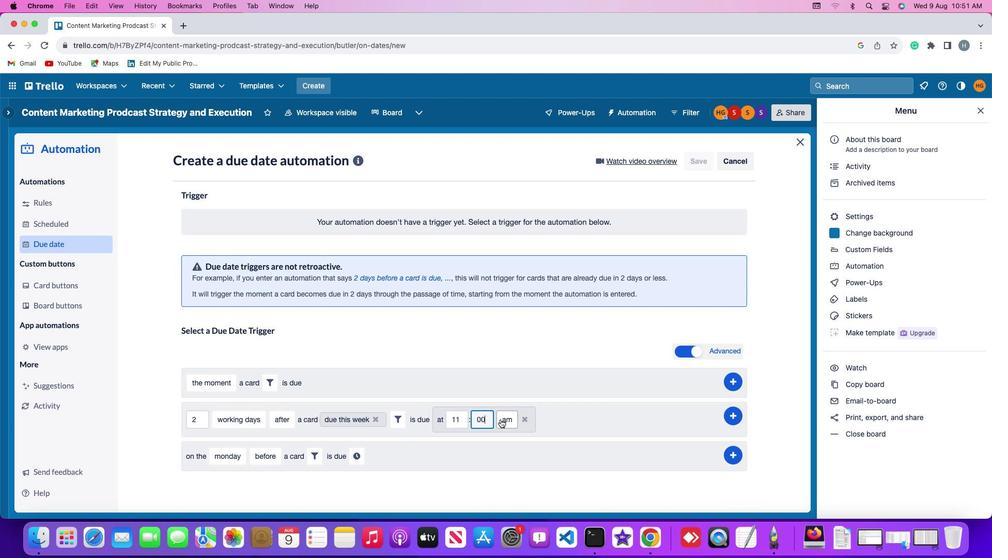 
Action: Mouse moved to (506, 418)
Screenshot: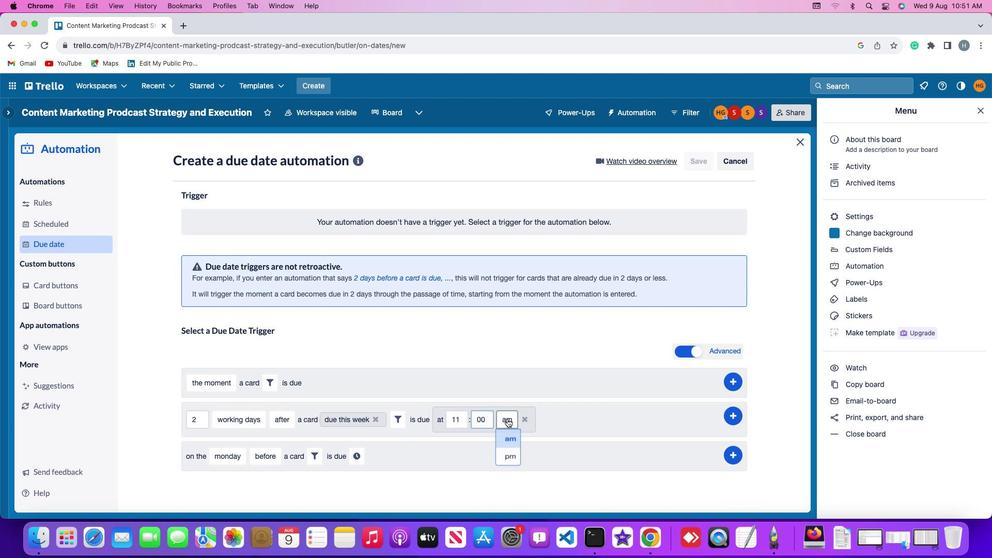 
Action: Mouse pressed left at (506, 418)
Screenshot: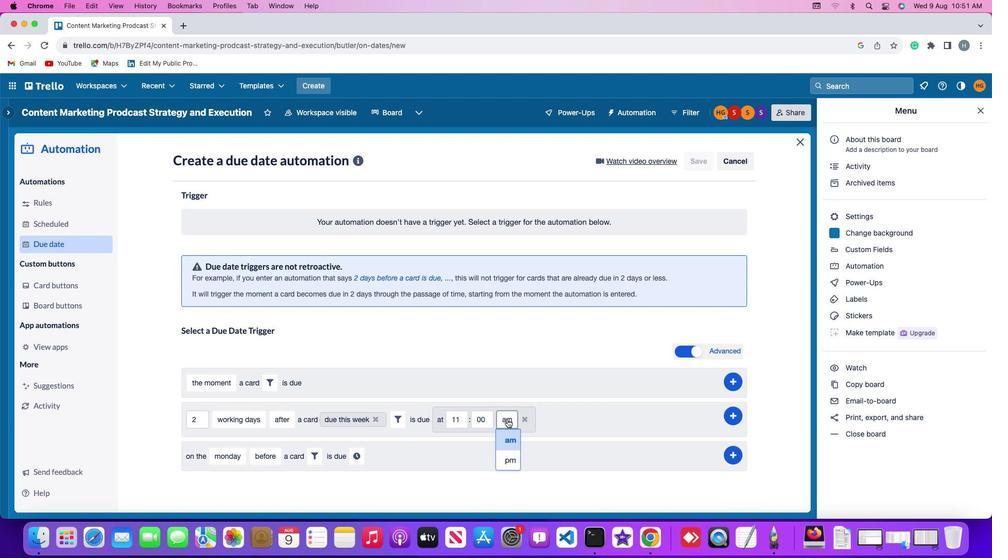 
Action: Mouse moved to (506, 441)
Screenshot: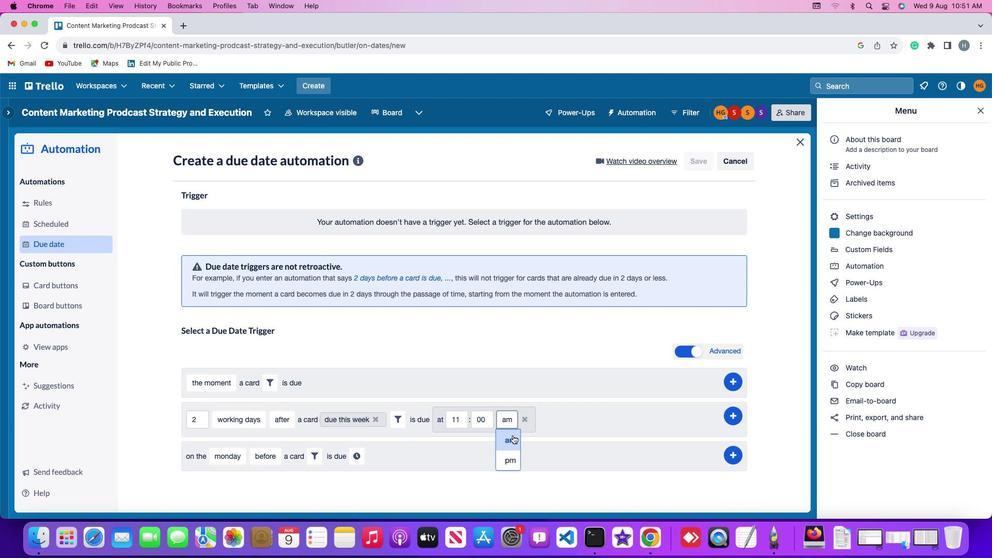 
Action: Mouse pressed left at (506, 441)
Screenshot: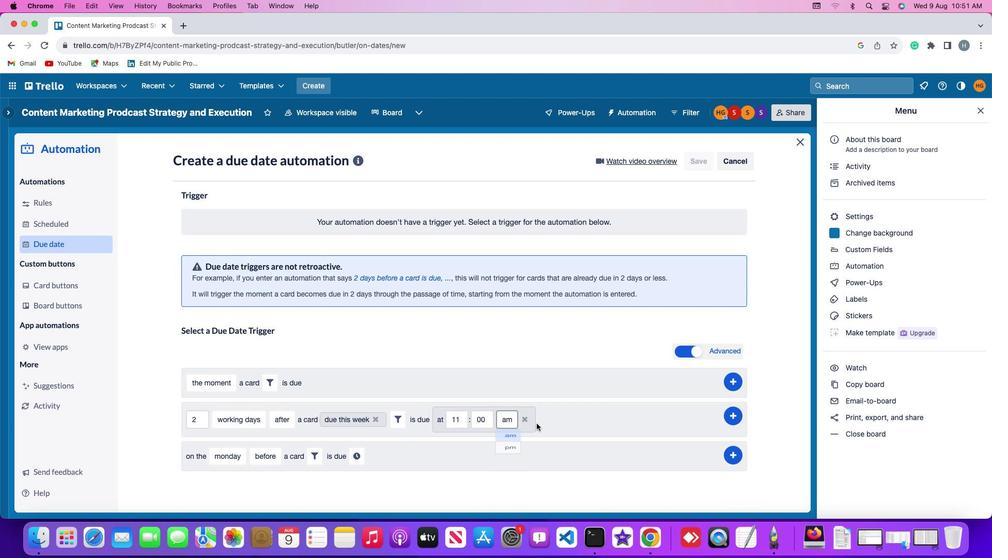 
Action: Mouse moved to (735, 415)
Screenshot: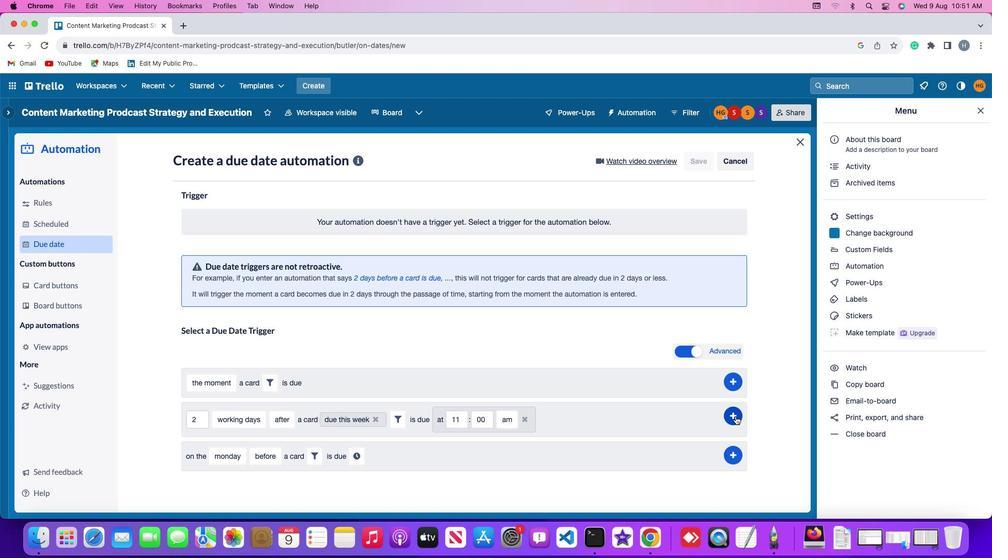 
Action: Mouse pressed left at (735, 415)
Screenshot: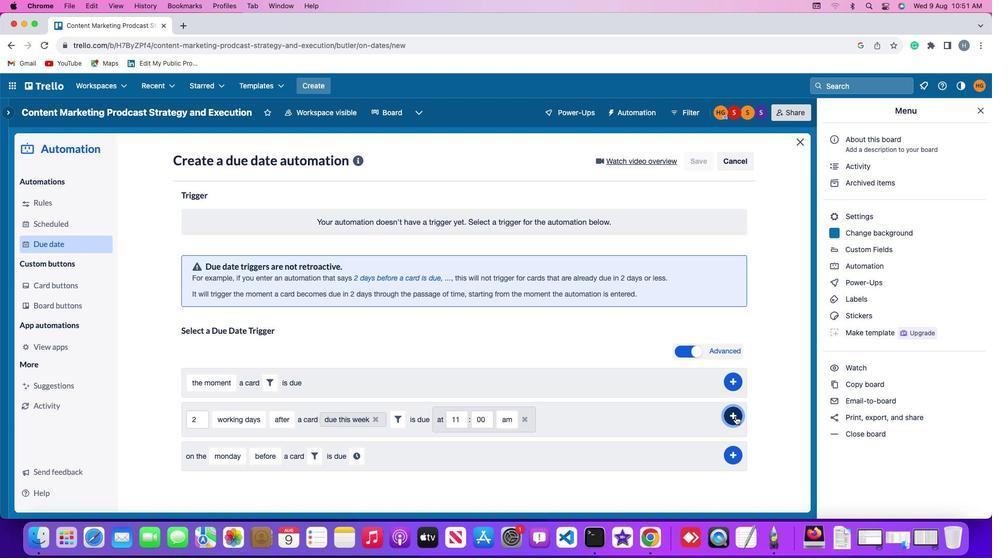 
Action: Mouse moved to (772, 328)
Screenshot: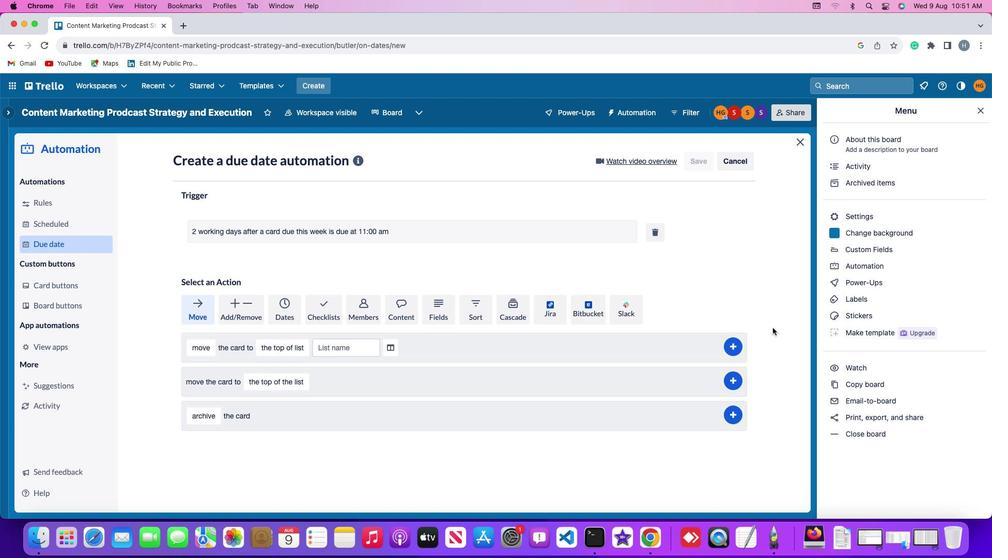 
